 Task: Find connections with filter location Haicheng with filter topic #construction with filter profile language German with filter current company Skye Air Mobility with filter school CEPT University with filter industry IT System Training and Support with filter service category Bookkeeping with filter keywords title Well Driller
Action: Mouse moved to (561, 64)
Screenshot: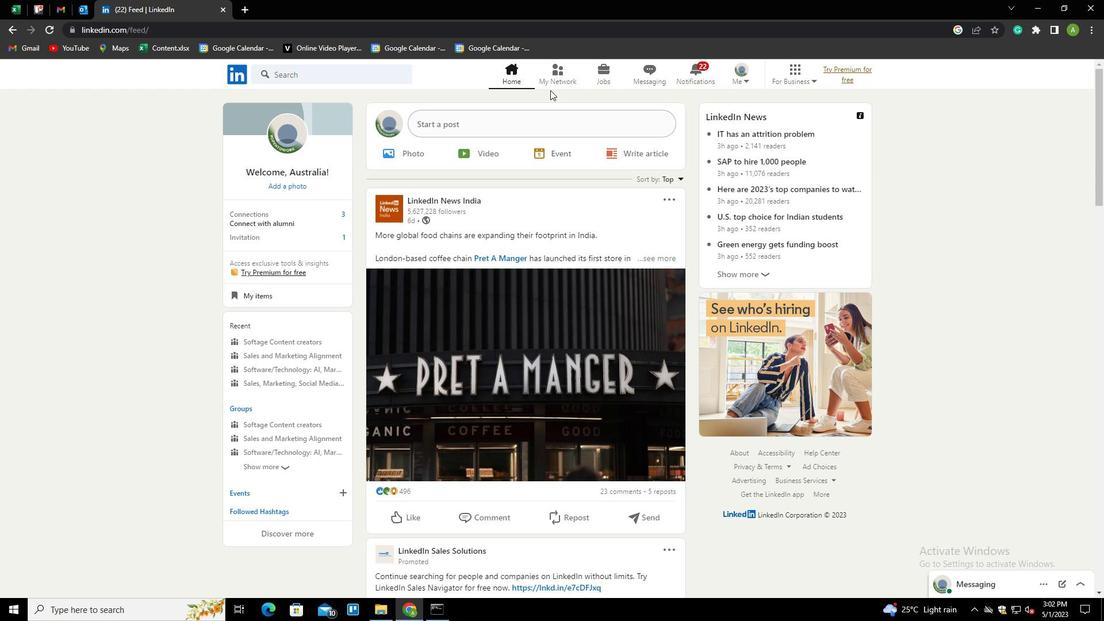 
Action: Mouse pressed left at (561, 64)
Screenshot: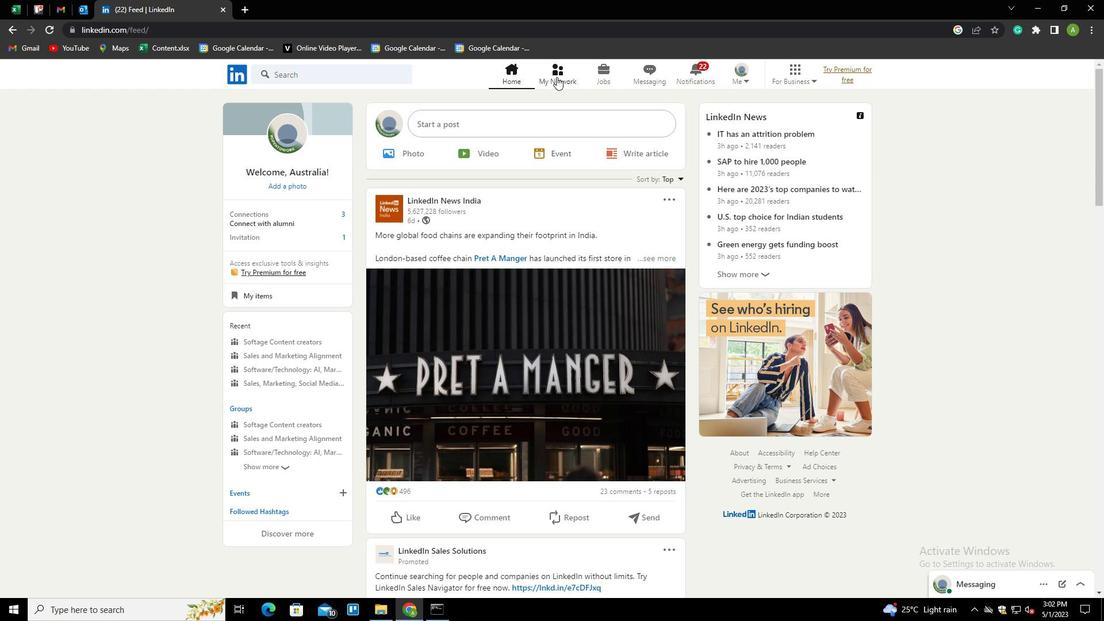 
Action: Mouse moved to (293, 132)
Screenshot: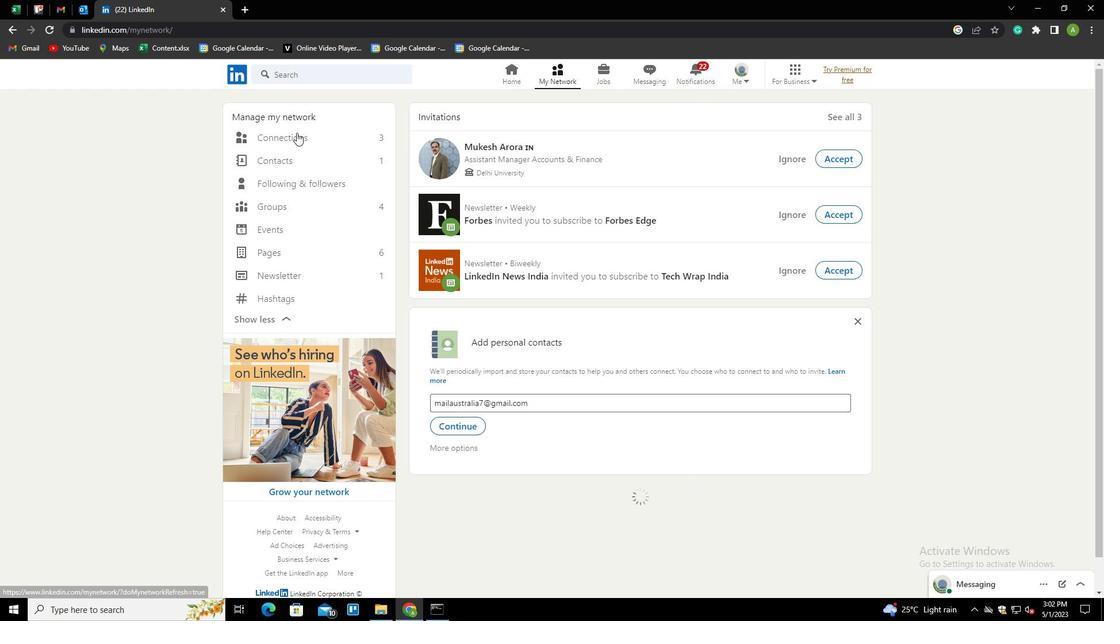 
Action: Mouse pressed left at (293, 132)
Screenshot: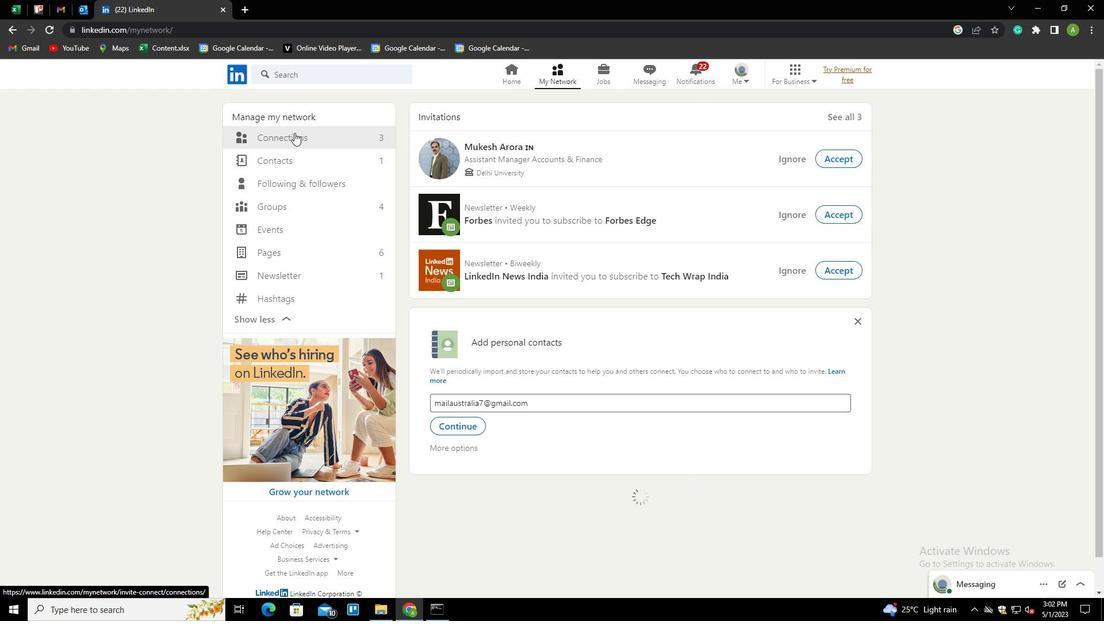 
Action: Mouse moved to (645, 136)
Screenshot: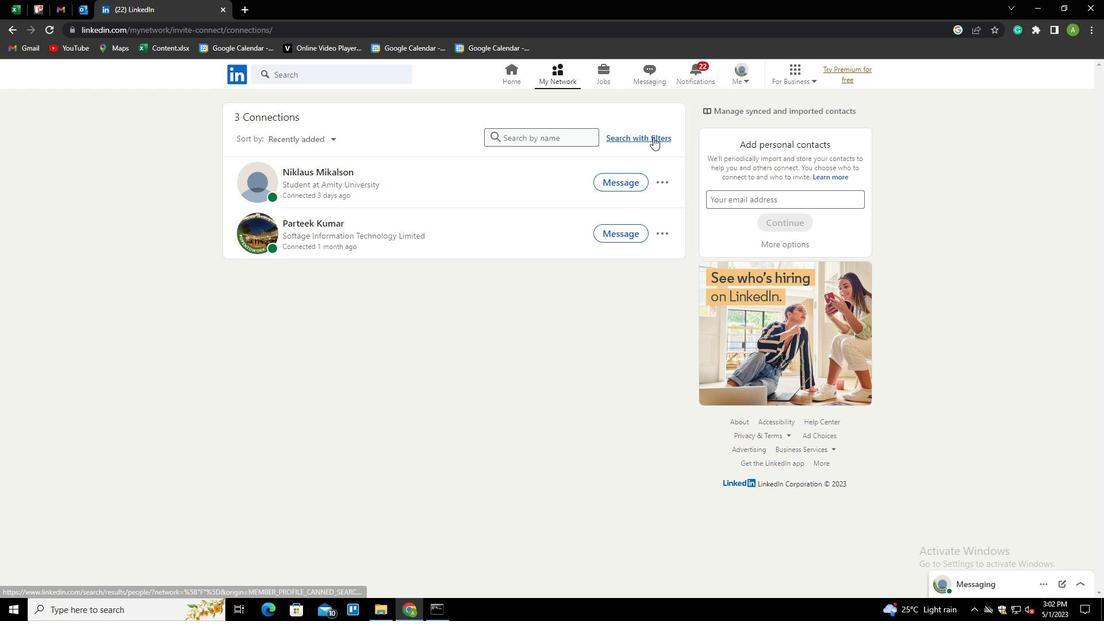 
Action: Mouse pressed left at (645, 136)
Screenshot: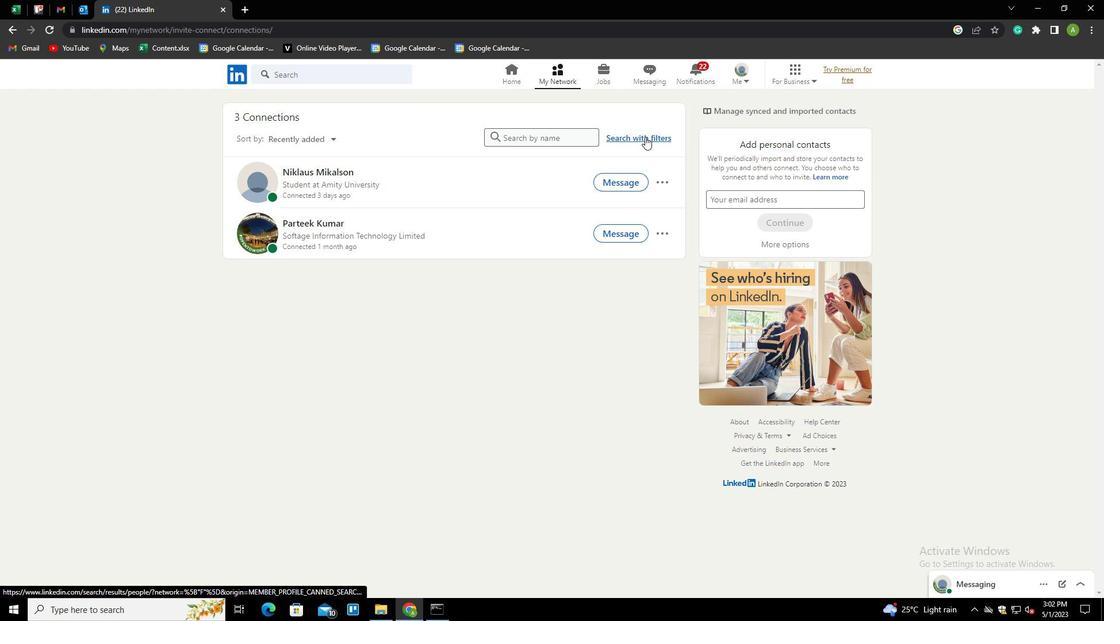 
Action: Mouse moved to (580, 94)
Screenshot: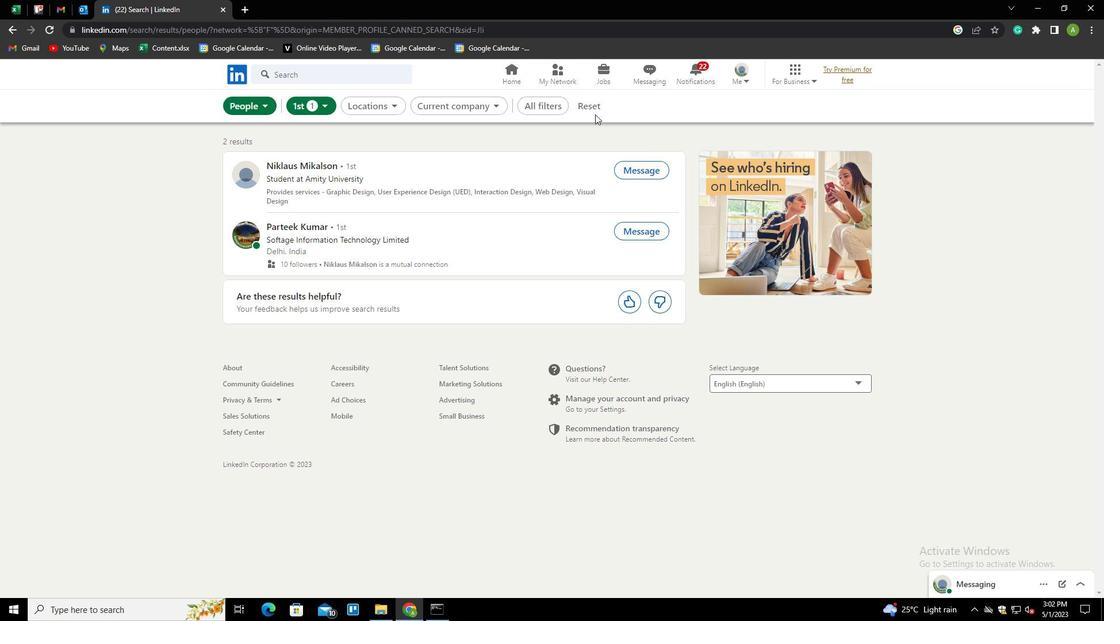 
Action: Mouse pressed left at (580, 94)
Screenshot: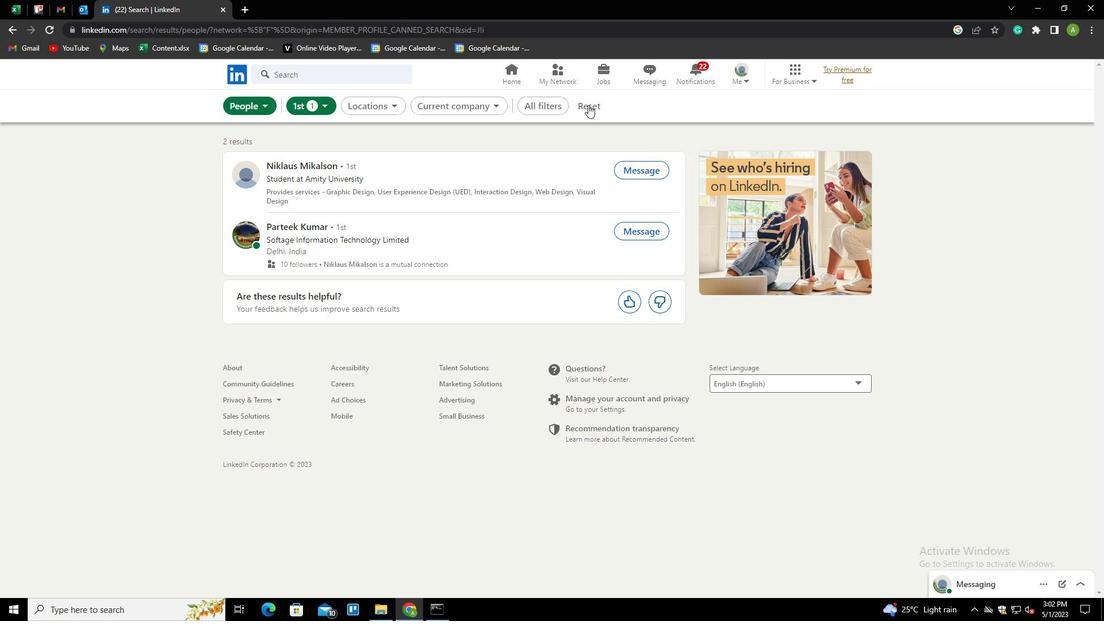 
Action: Mouse moved to (584, 104)
Screenshot: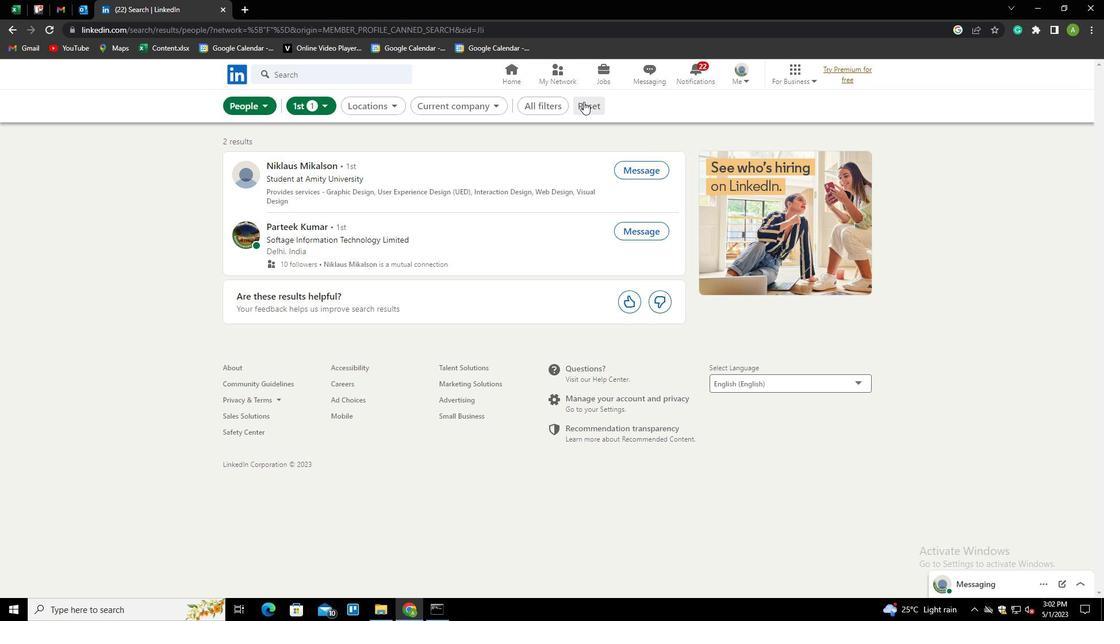
Action: Mouse pressed left at (584, 104)
Screenshot: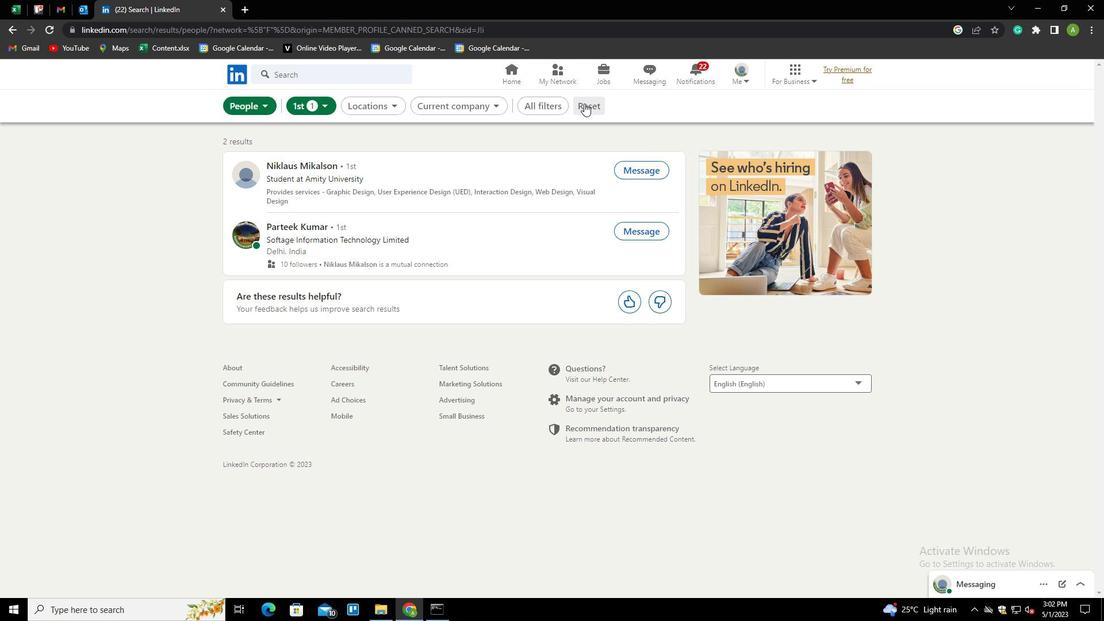
Action: Mouse moved to (551, 111)
Screenshot: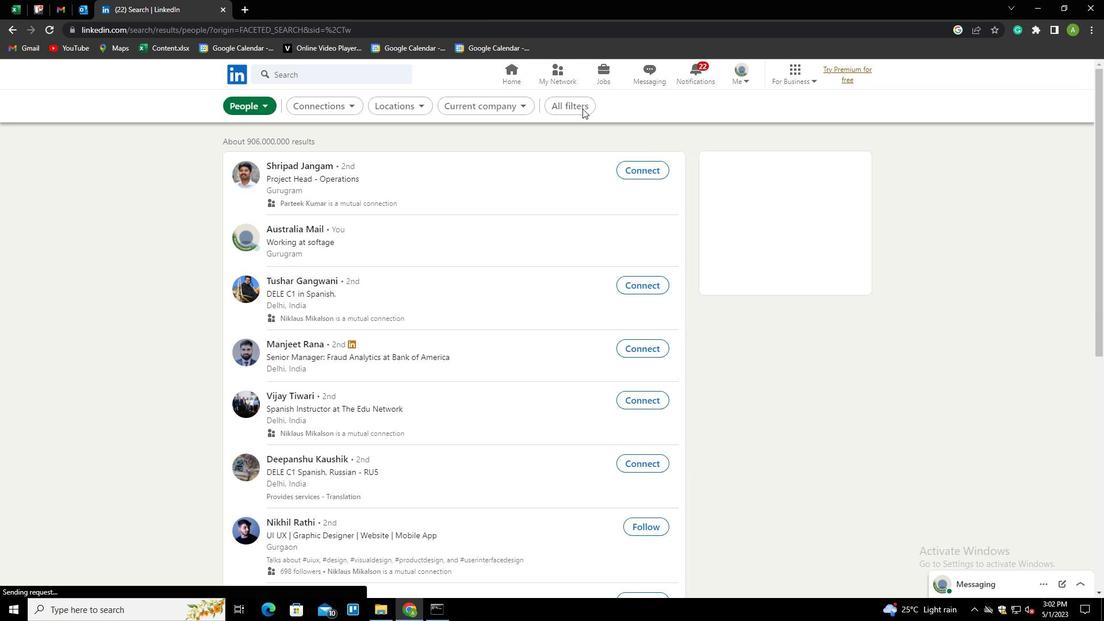 
Action: Mouse pressed left at (551, 111)
Screenshot: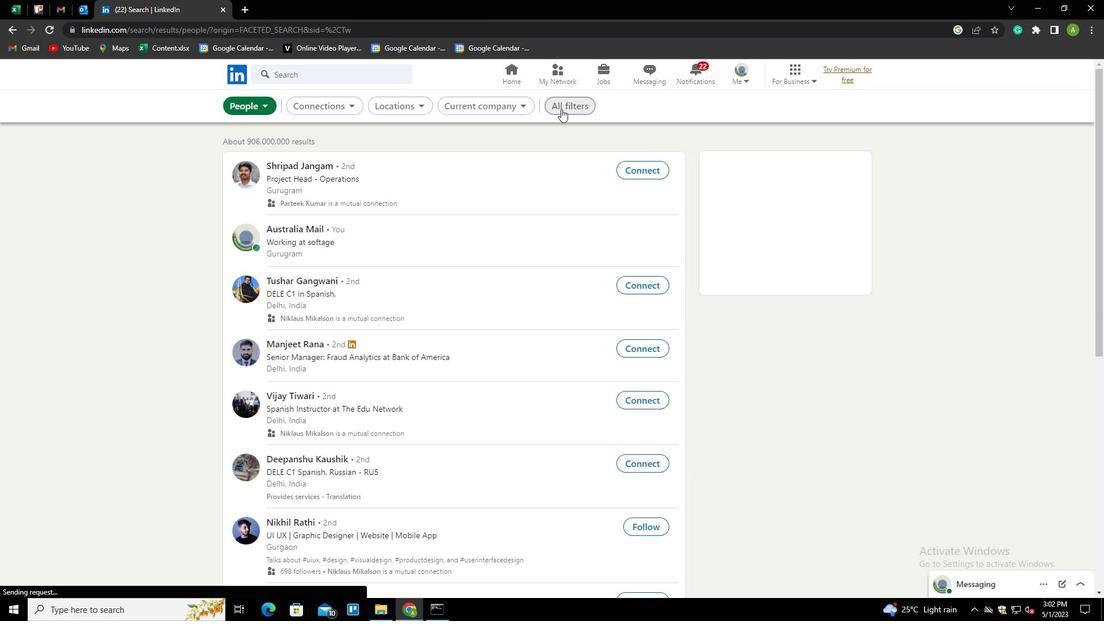 
Action: Mouse moved to (912, 300)
Screenshot: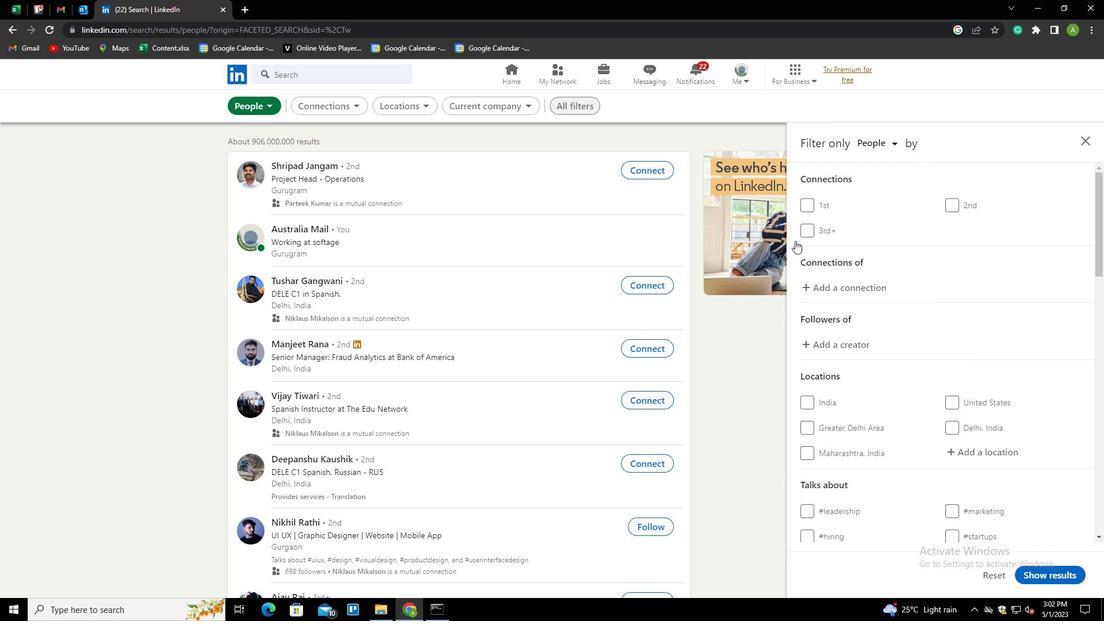 
Action: Mouse scrolled (912, 300) with delta (0, 0)
Screenshot: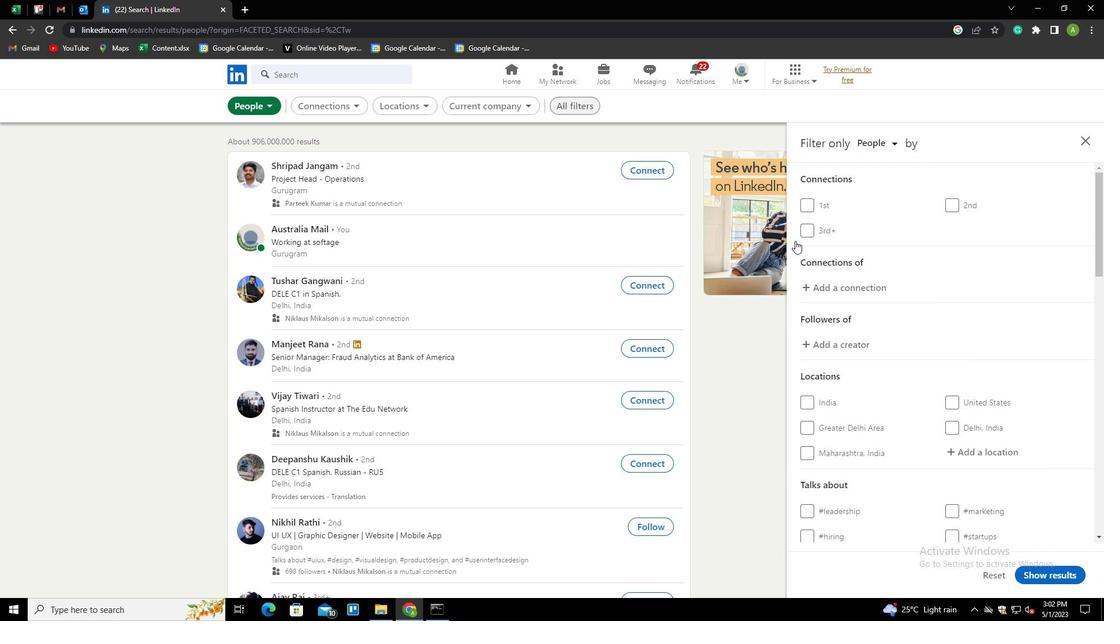 
Action: Mouse scrolled (912, 300) with delta (0, 0)
Screenshot: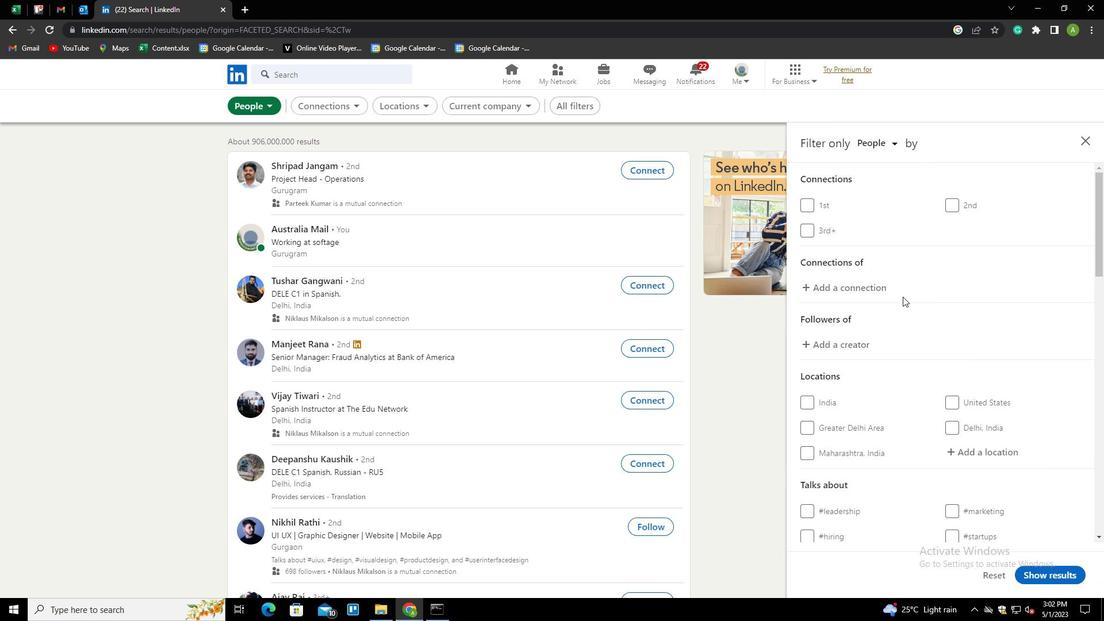 
Action: Mouse moved to (989, 342)
Screenshot: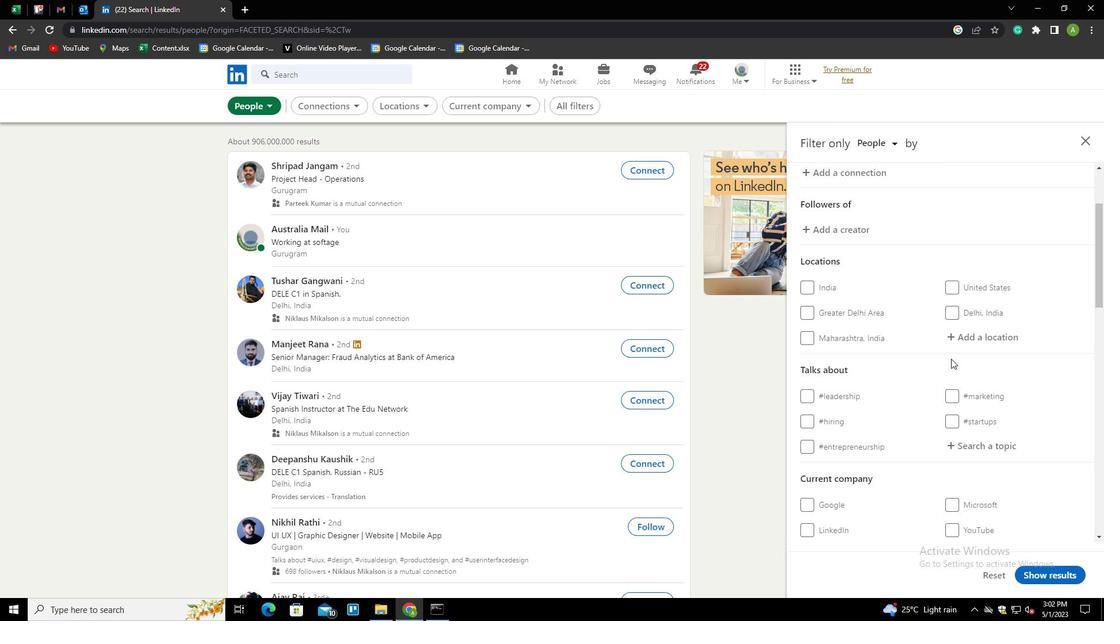 
Action: Mouse pressed left at (989, 342)
Screenshot: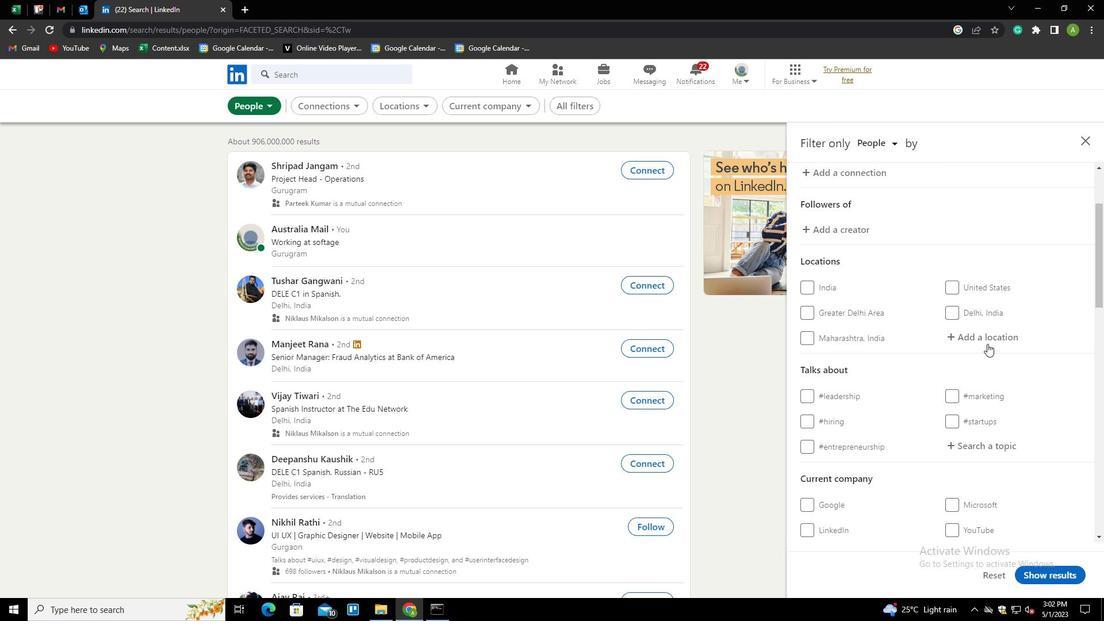 
Action: Mouse moved to (989, 334)
Screenshot: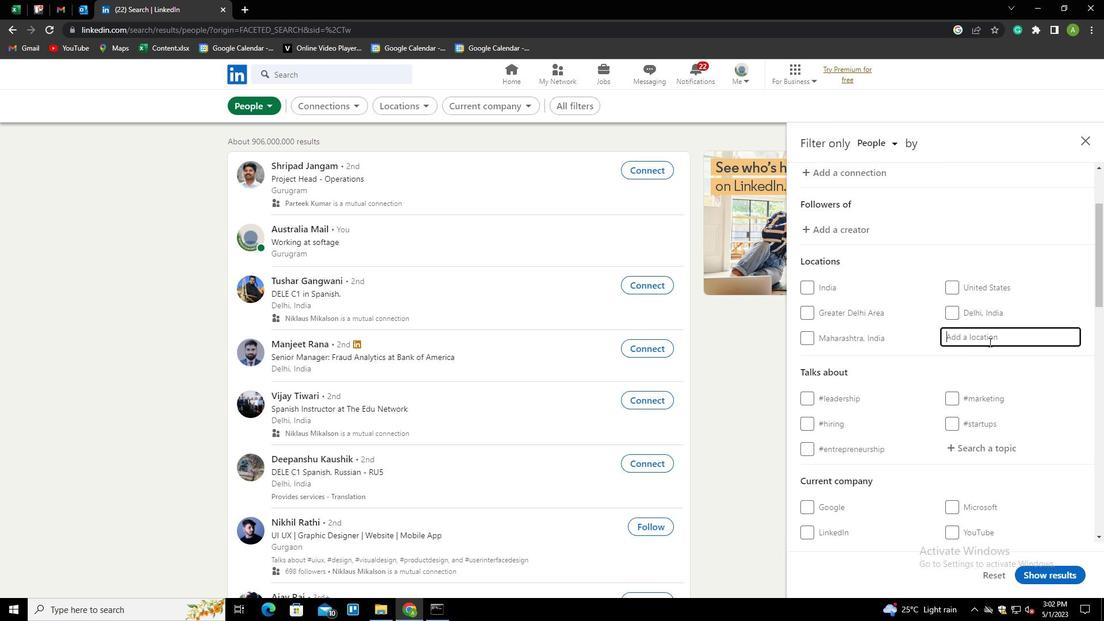 
Action: Mouse pressed left at (989, 334)
Screenshot: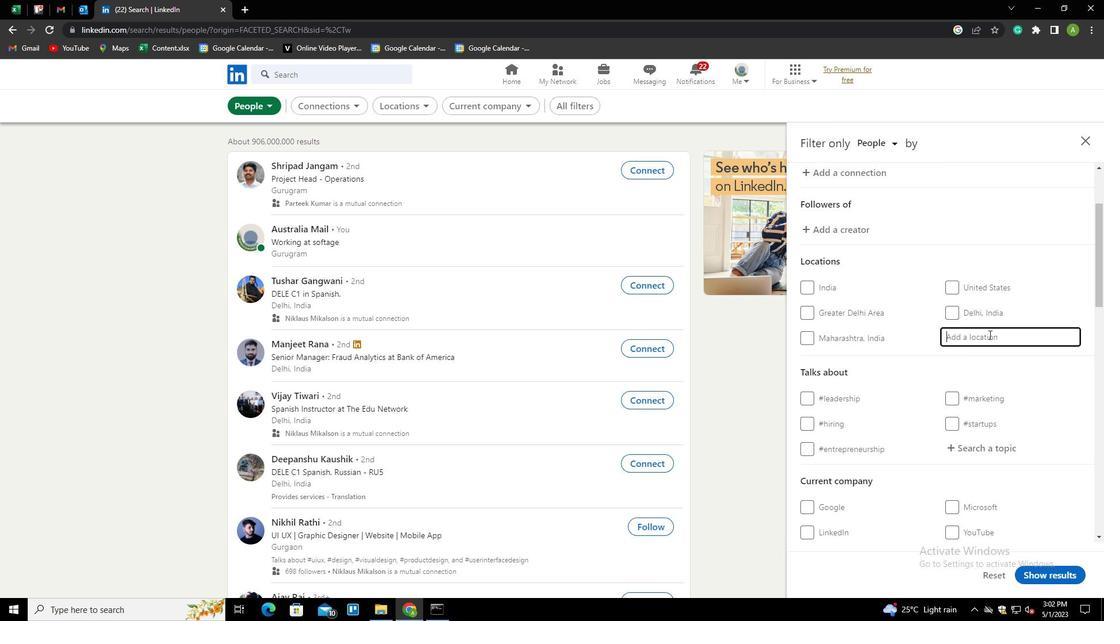 
Action: Key pressed <Key.shift>HAICHENG
Screenshot: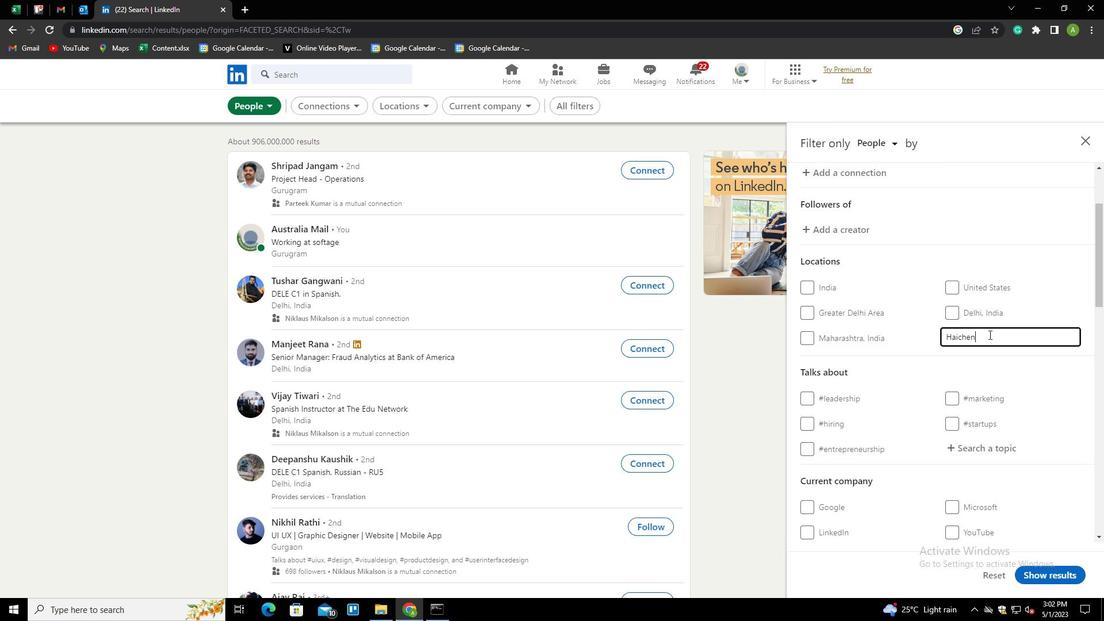 
Action: Mouse moved to (965, 445)
Screenshot: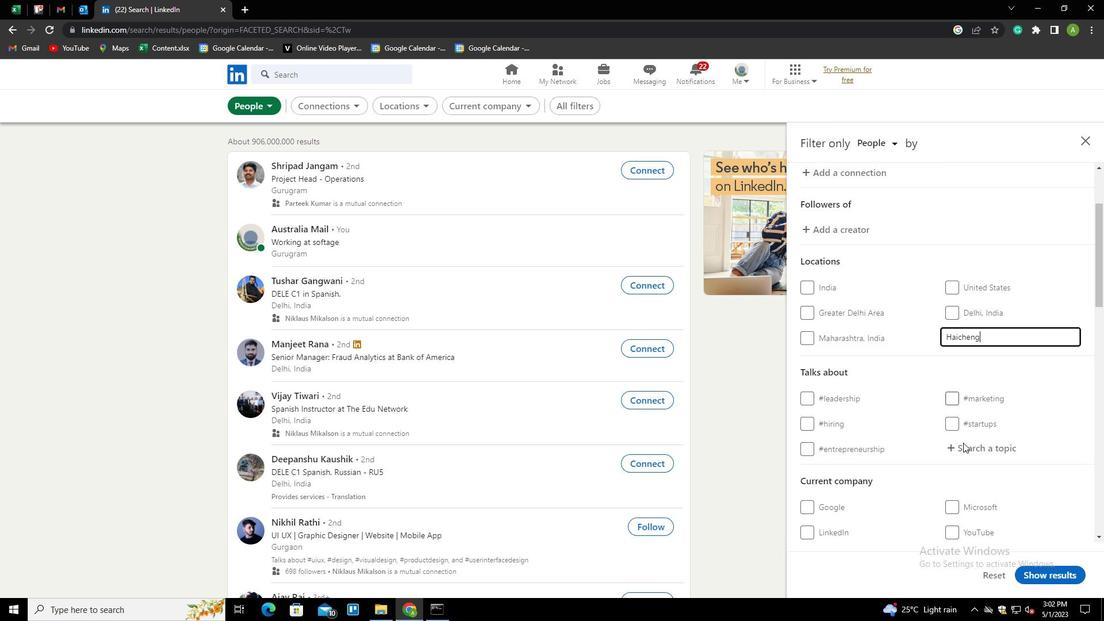 
Action: Mouse pressed left at (965, 445)
Screenshot: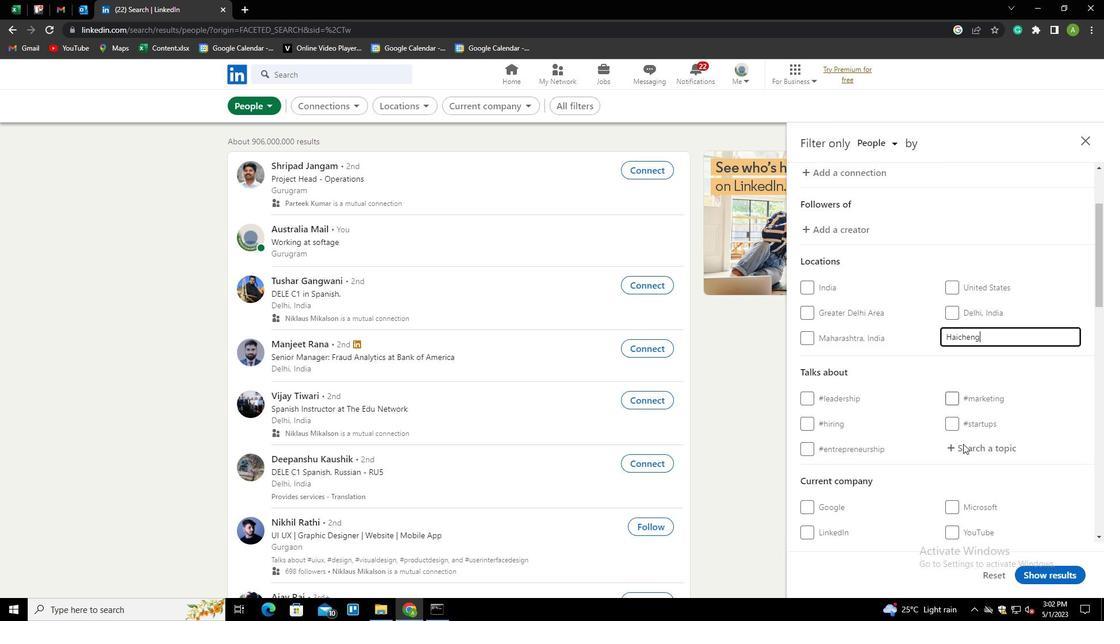 
Action: Mouse moved to (965, 445)
Screenshot: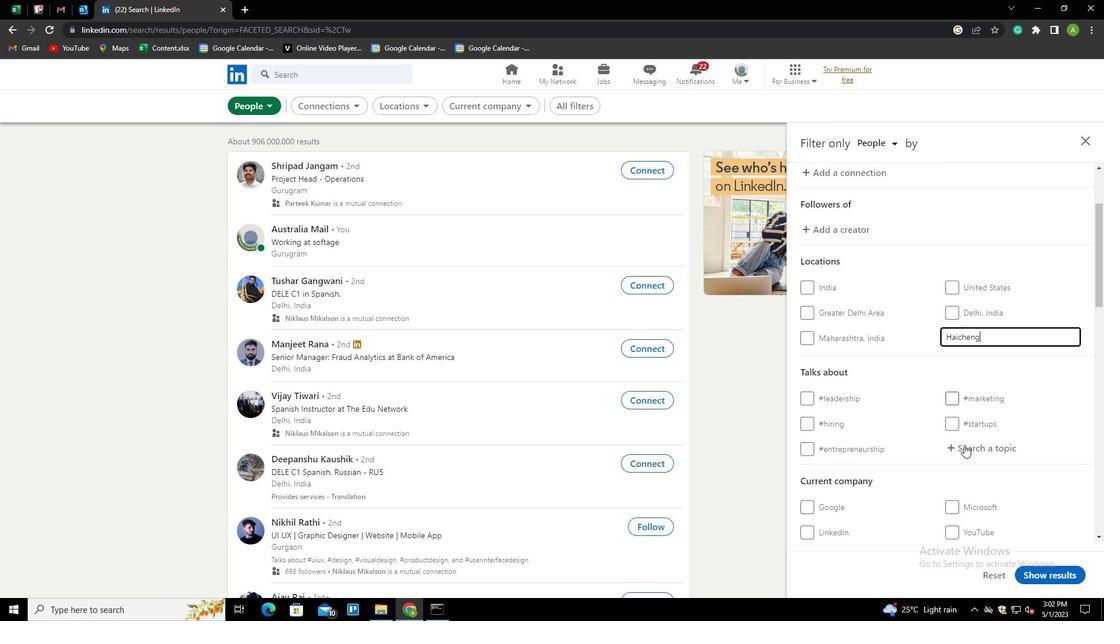 
Action: Key pressed <Key.shift>CONSTRUCTION<Key.down><Key.enter>
Screenshot: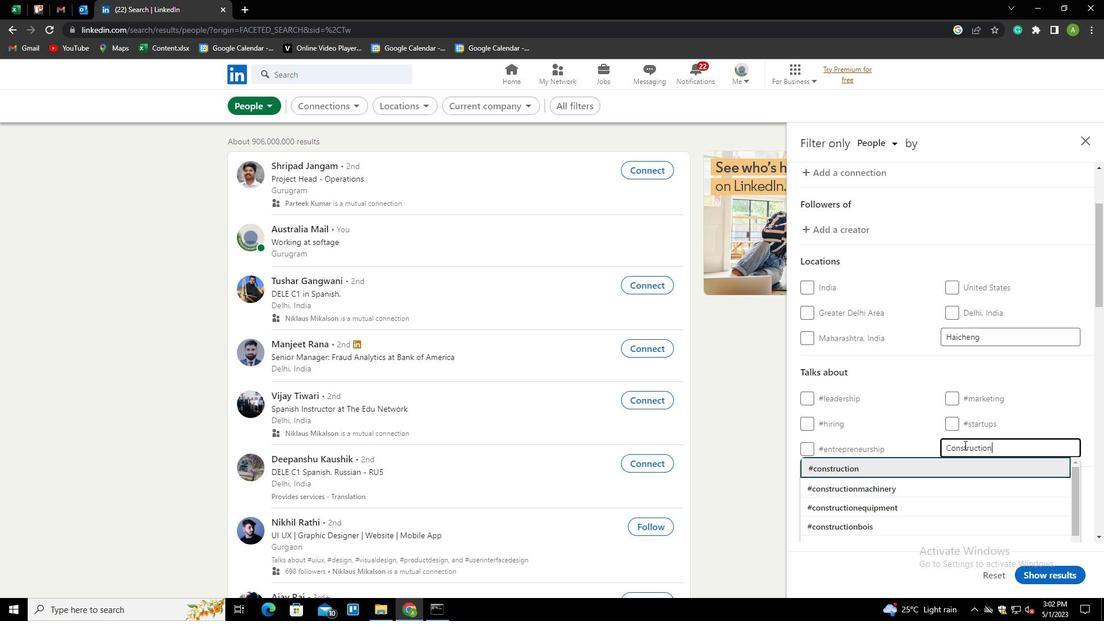 
Action: Mouse scrolled (965, 444) with delta (0, 0)
Screenshot: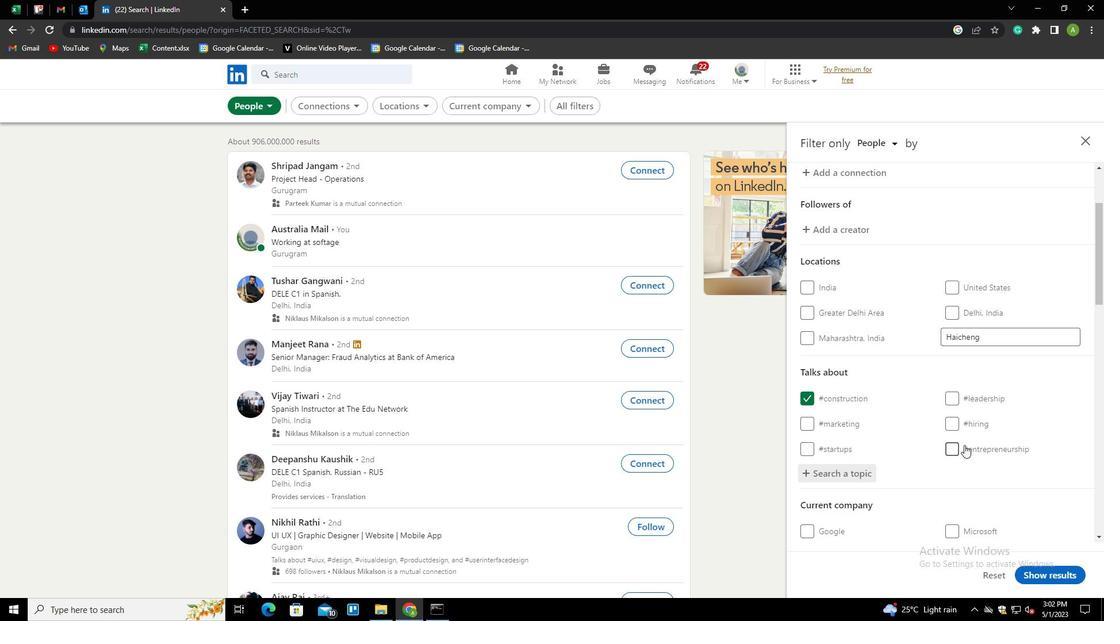 
Action: Mouse scrolled (965, 444) with delta (0, 0)
Screenshot: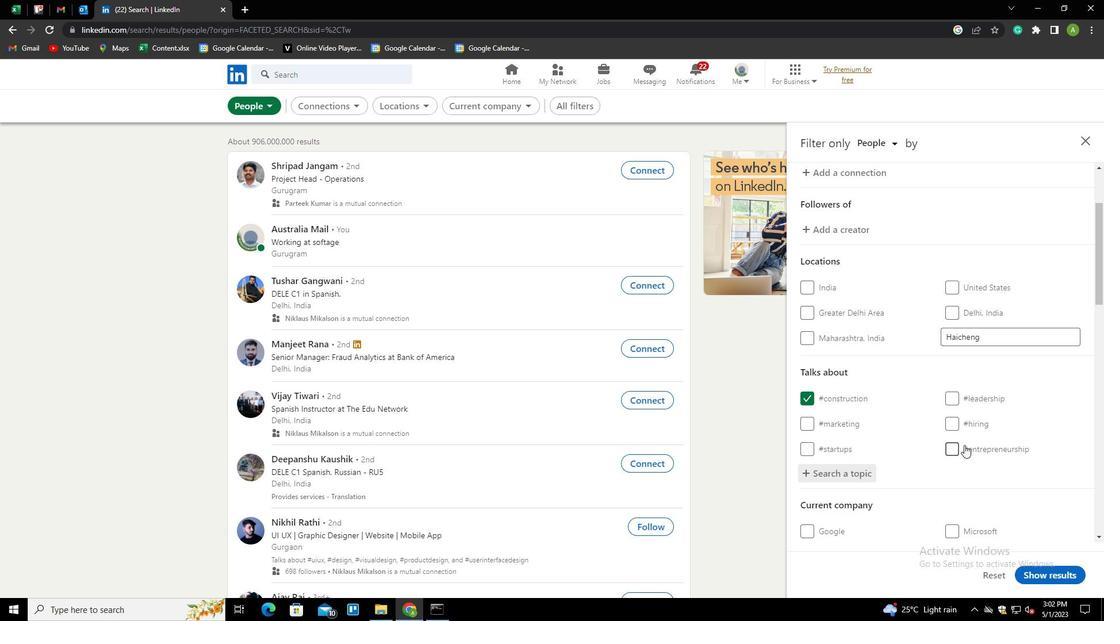 
Action: Mouse scrolled (965, 444) with delta (0, 0)
Screenshot: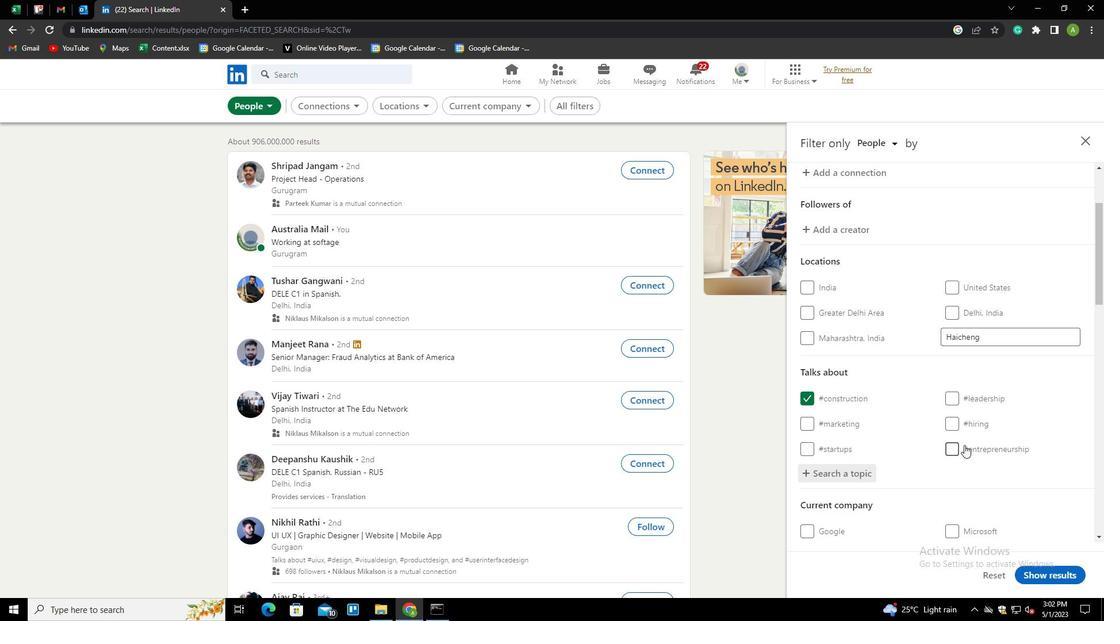 
Action: Mouse scrolled (965, 444) with delta (0, 0)
Screenshot: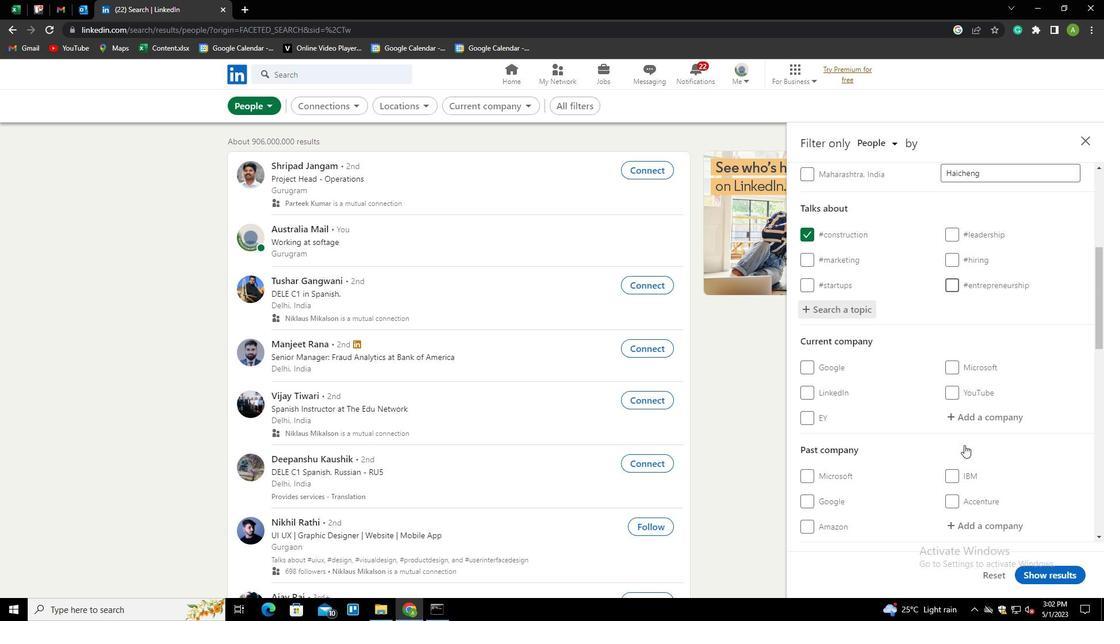 
Action: Mouse scrolled (965, 444) with delta (0, 0)
Screenshot: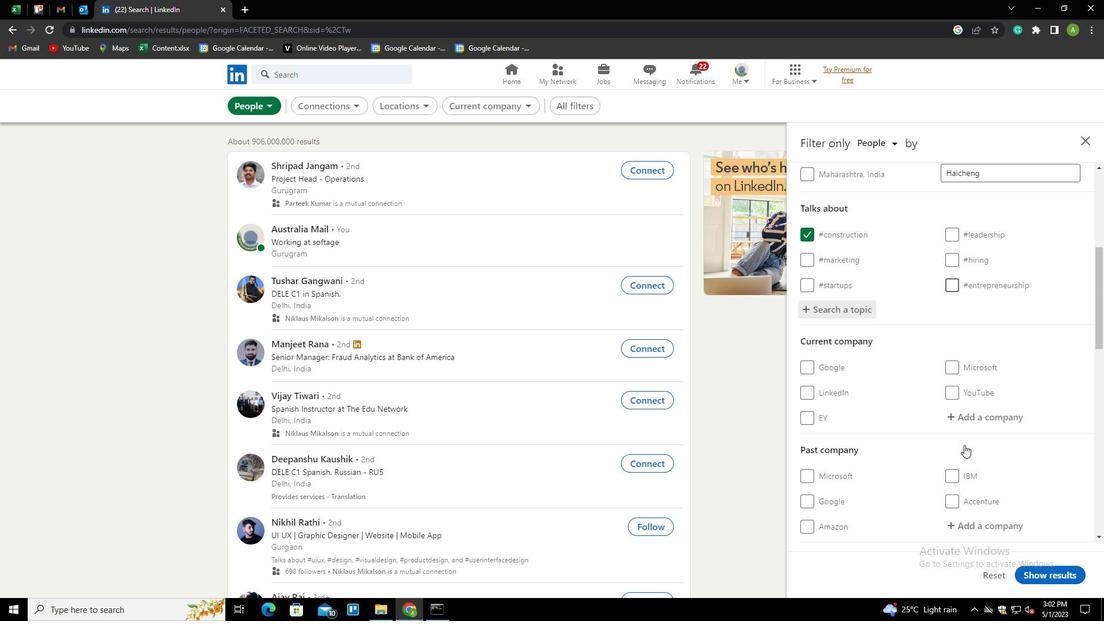 
Action: Mouse scrolled (965, 444) with delta (0, 0)
Screenshot: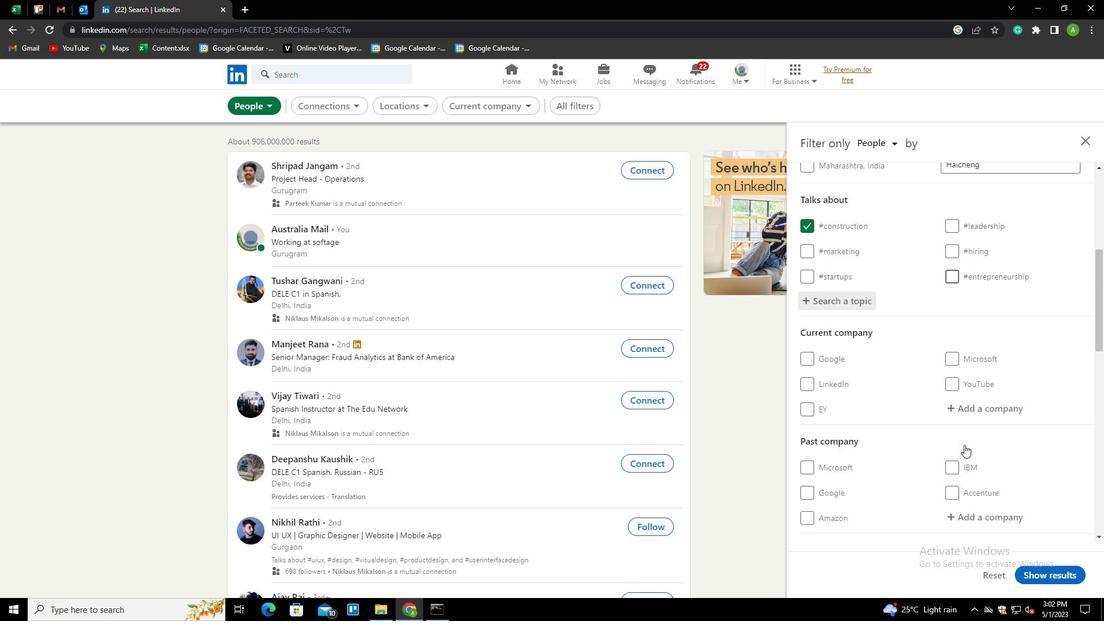 
Action: Mouse scrolled (965, 444) with delta (0, 0)
Screenshot: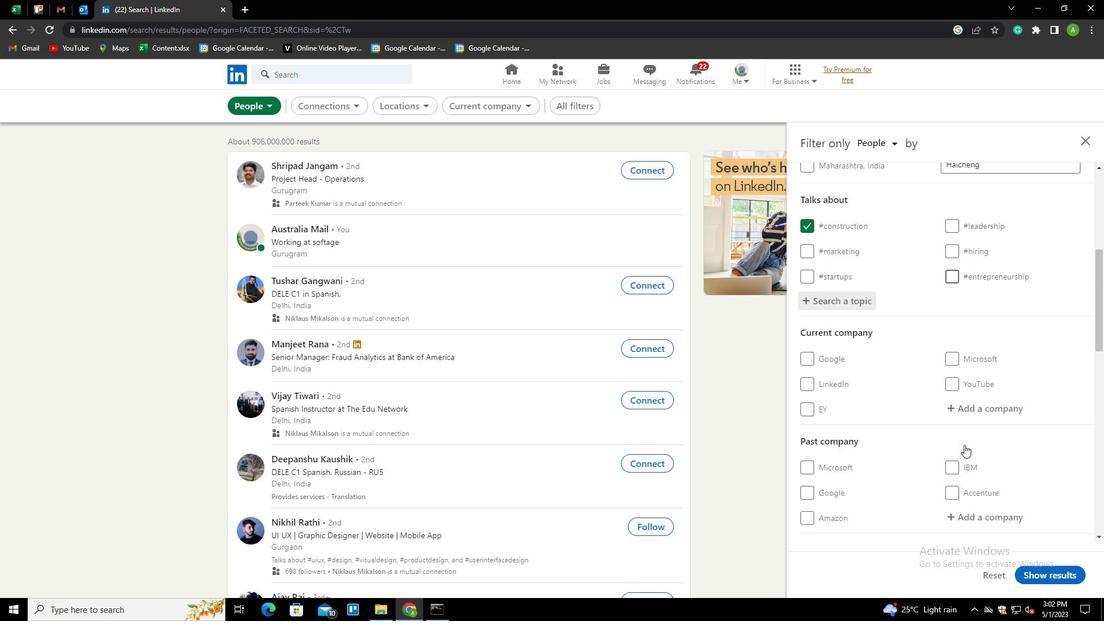
Action: Mouse scrolled (965, 444) with delta (0, 0)
Screenshot: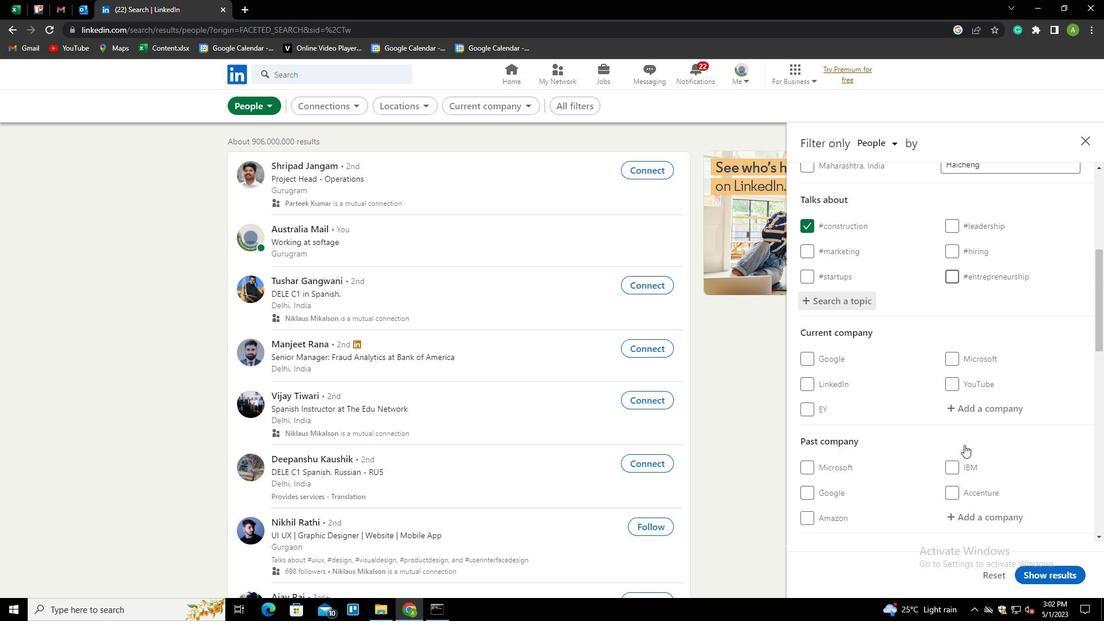 
Action: Mouse scrolled (965, 444) with delta (0, 0)
Screenshot: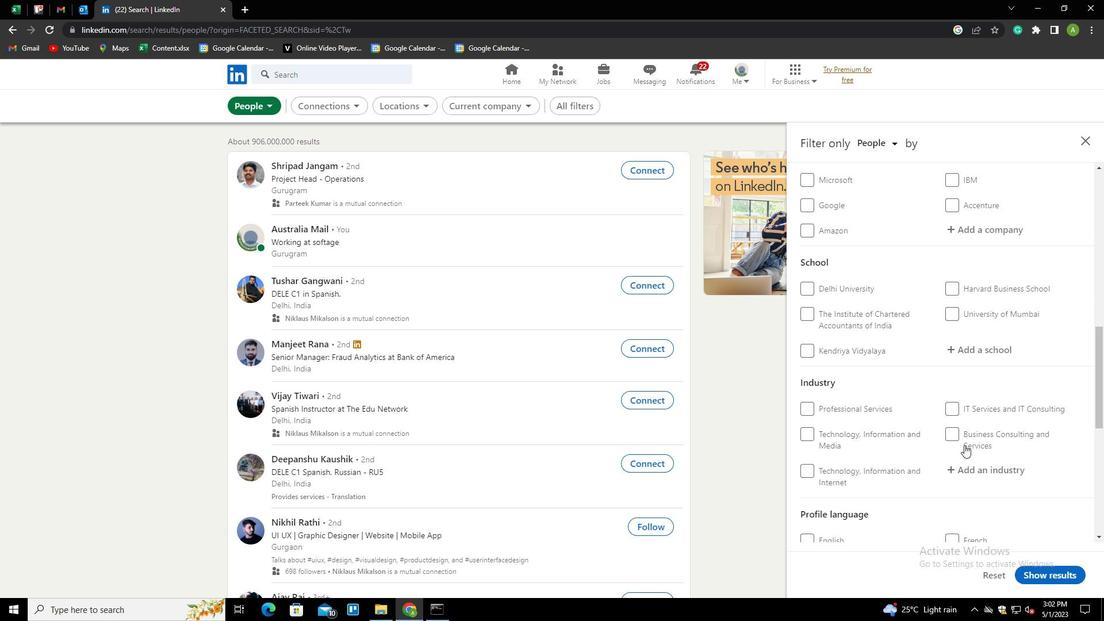 
Action: Mouse scrolled (965, 444) with delta (0, 0)
Screenshot: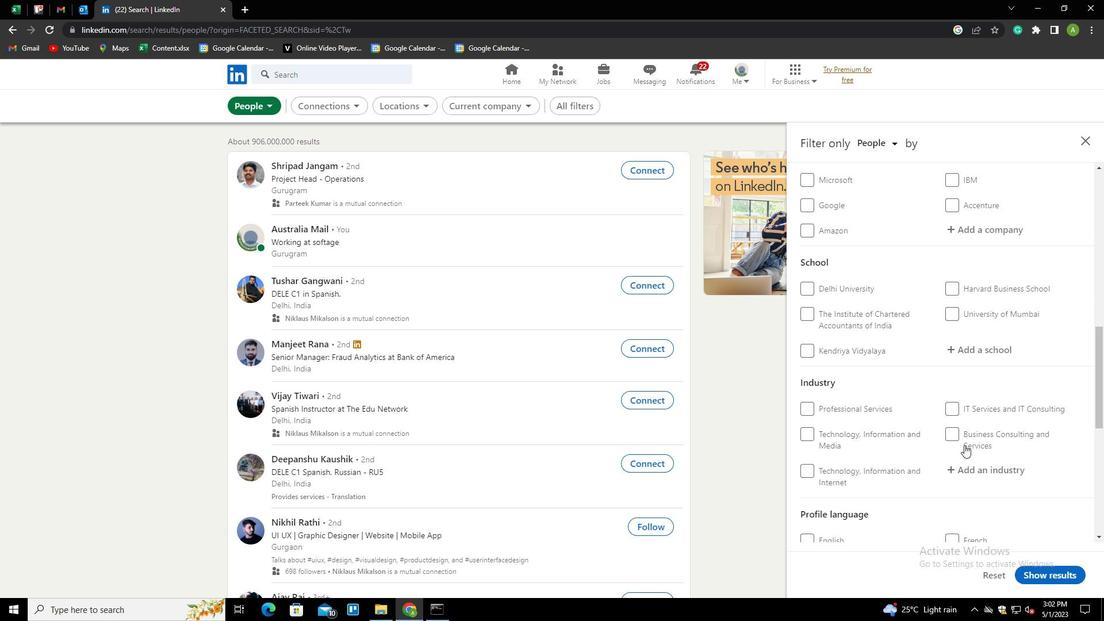 
Action: Mouse scrolled (965, 444) with delta (0, 0)
Screenshot: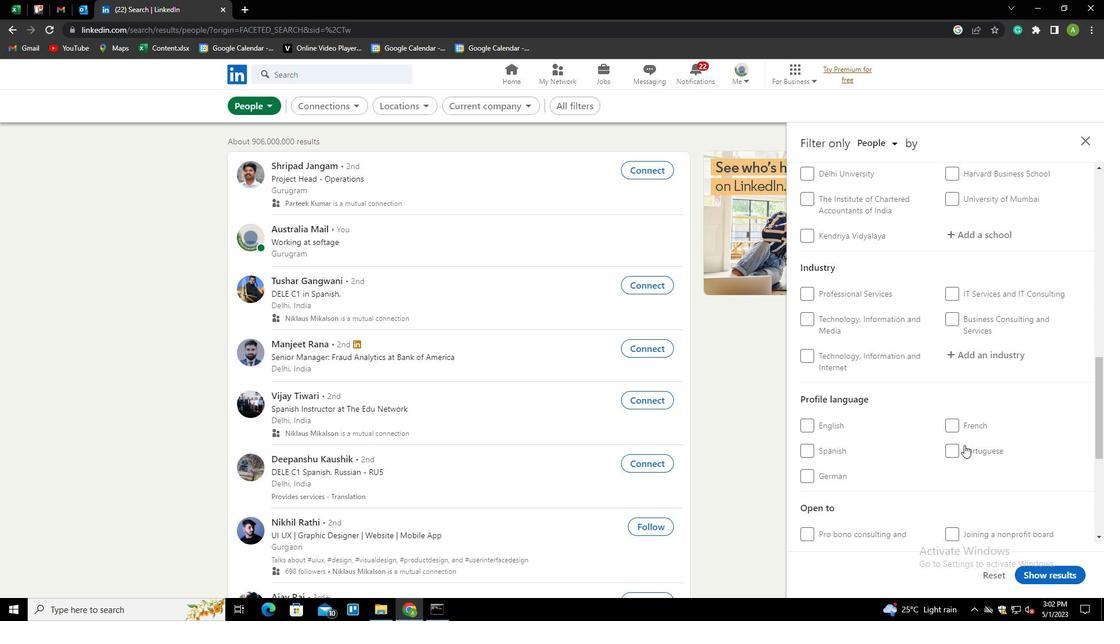 
Action: Mouse moved to (817, 418)
Screenshot: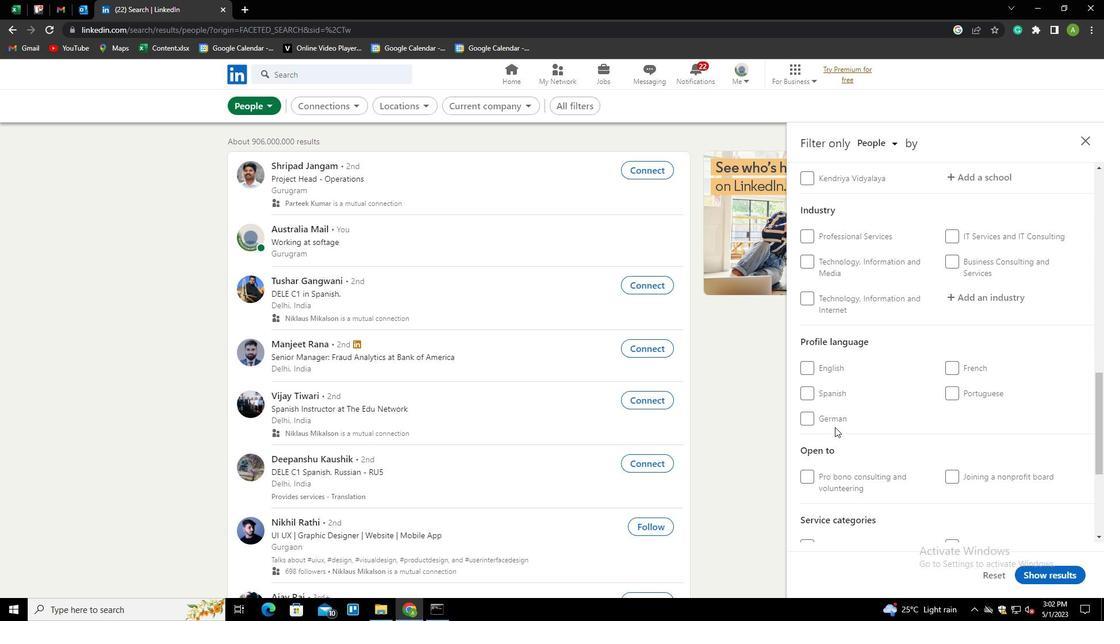 
Action: Mouse pressed left at (817, 418)
Screenshot: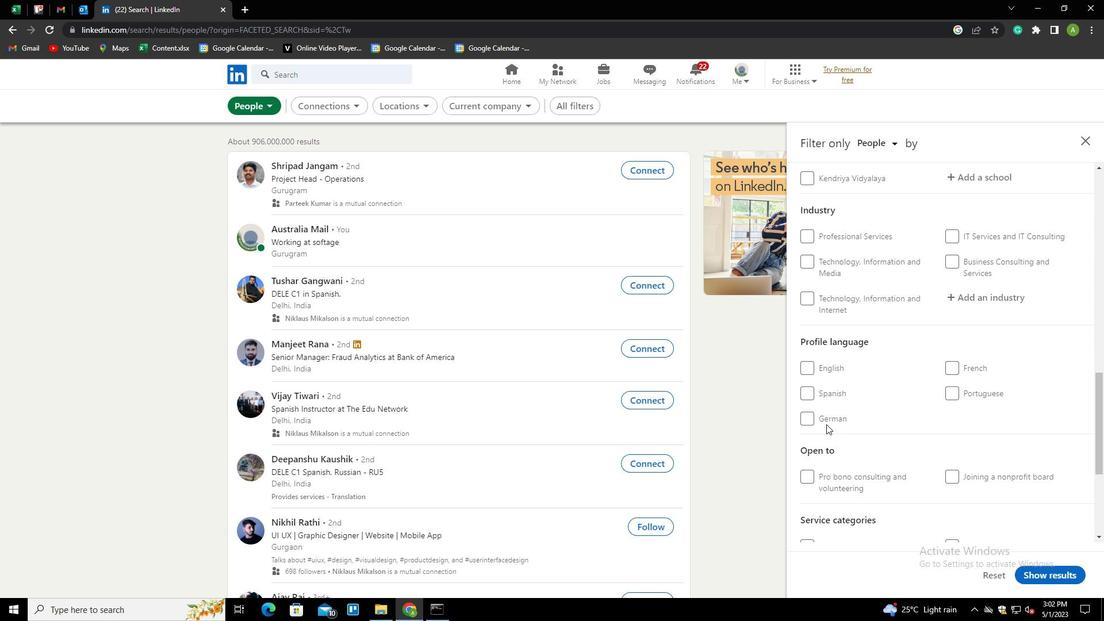 
Action: Mouse moved to (909, 433)
Screenshot: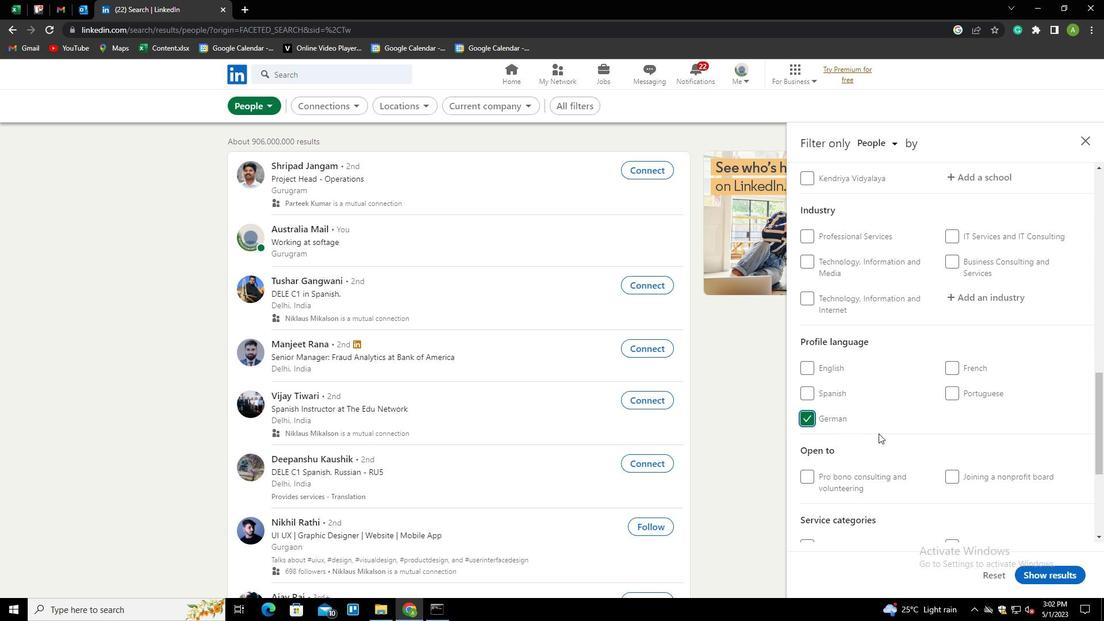 
Action: Mouse scrolled (909, 434) with delta (0, 0)
Screenshot: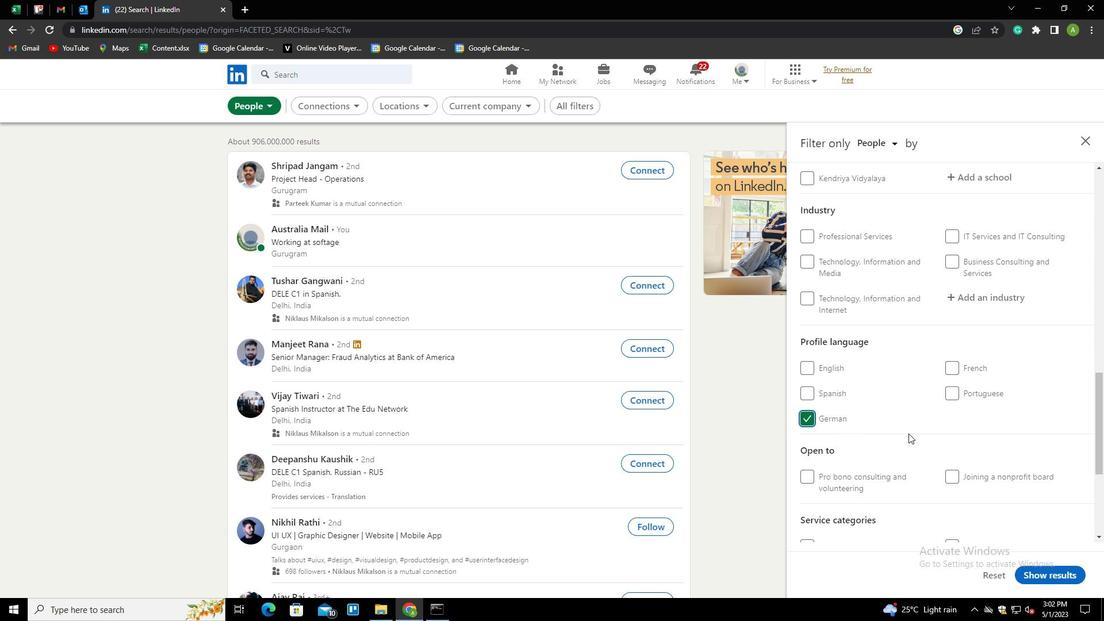 
Action: Mouse scrolled (909, 434) with delta (0, 0)
Screenshot: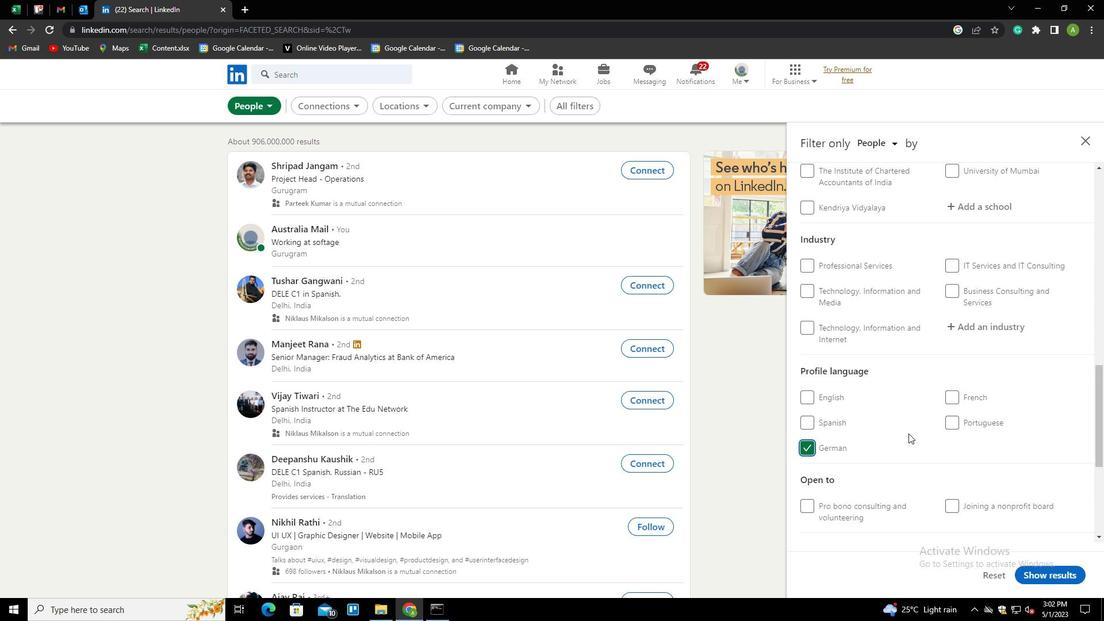 
Action: Mouse scrolled (909, 434) with delta (0, 0)
Screenshot: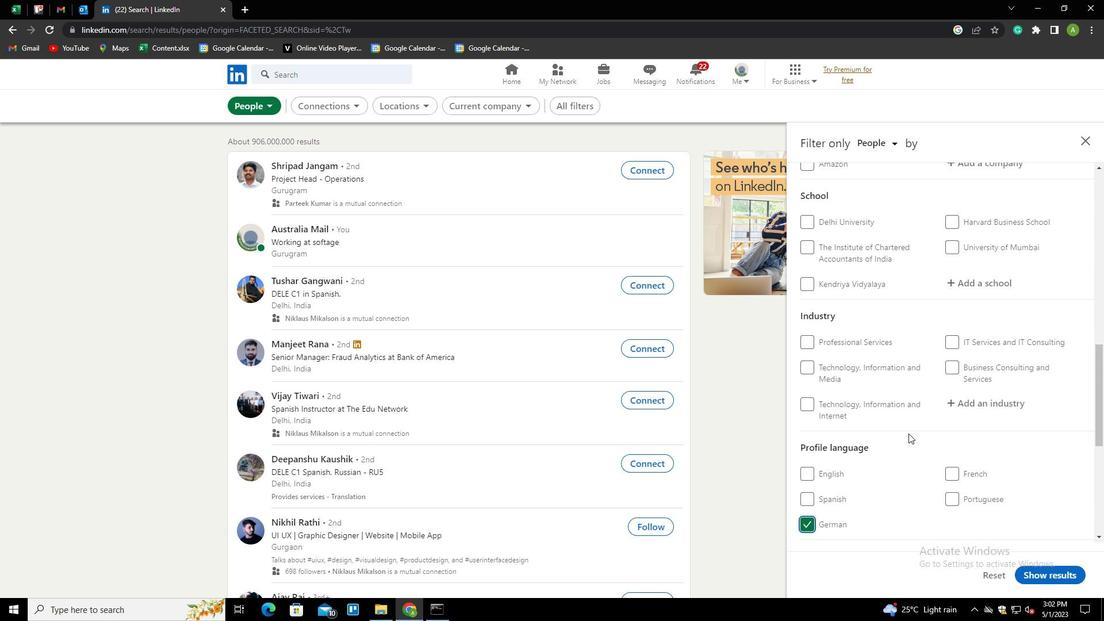 
Action: Mouse scrolled (909, 434) with delta (0, 0)
Screenshot: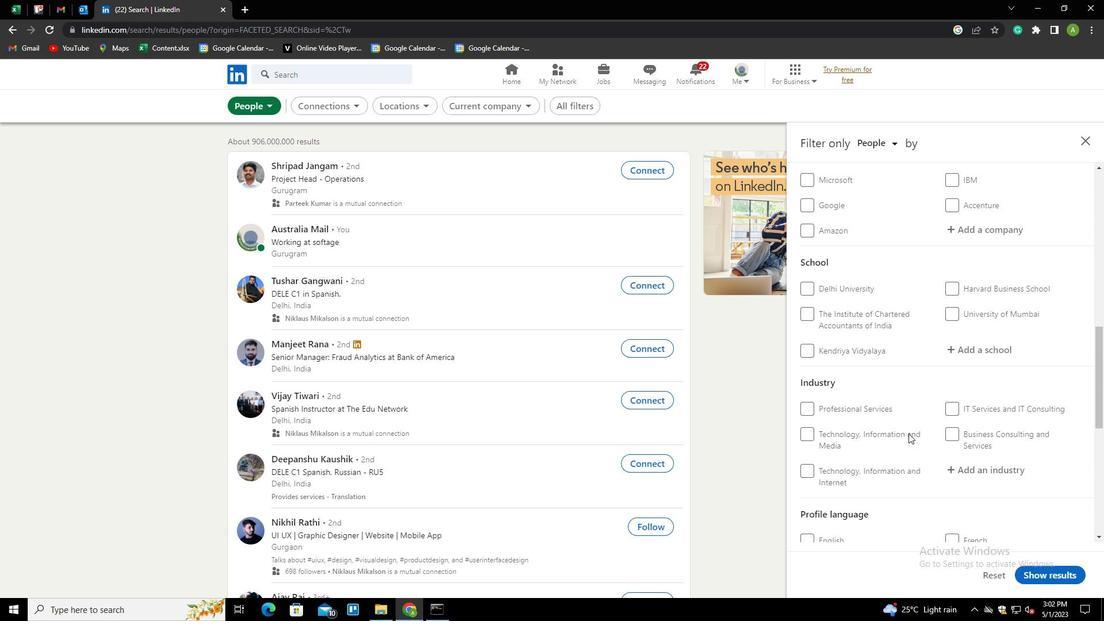 
Action: Mouse scrolled (909, 434) with delta (0, 0)
Screenshot: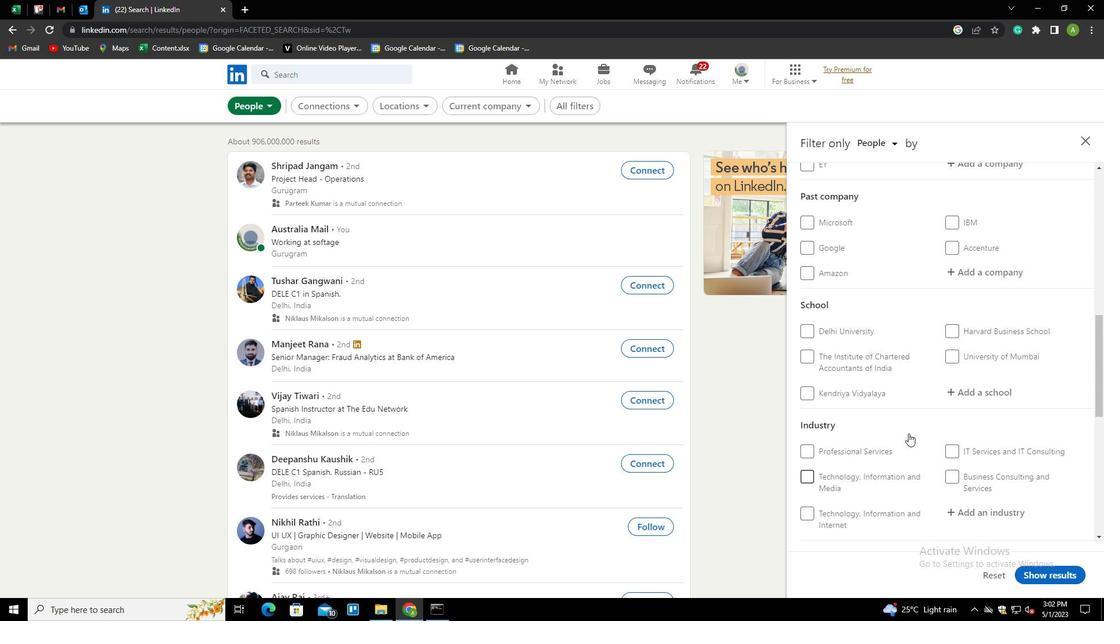 
Action: Mouse scrolled (909, 434) with delta (0, 0)
Screenshot: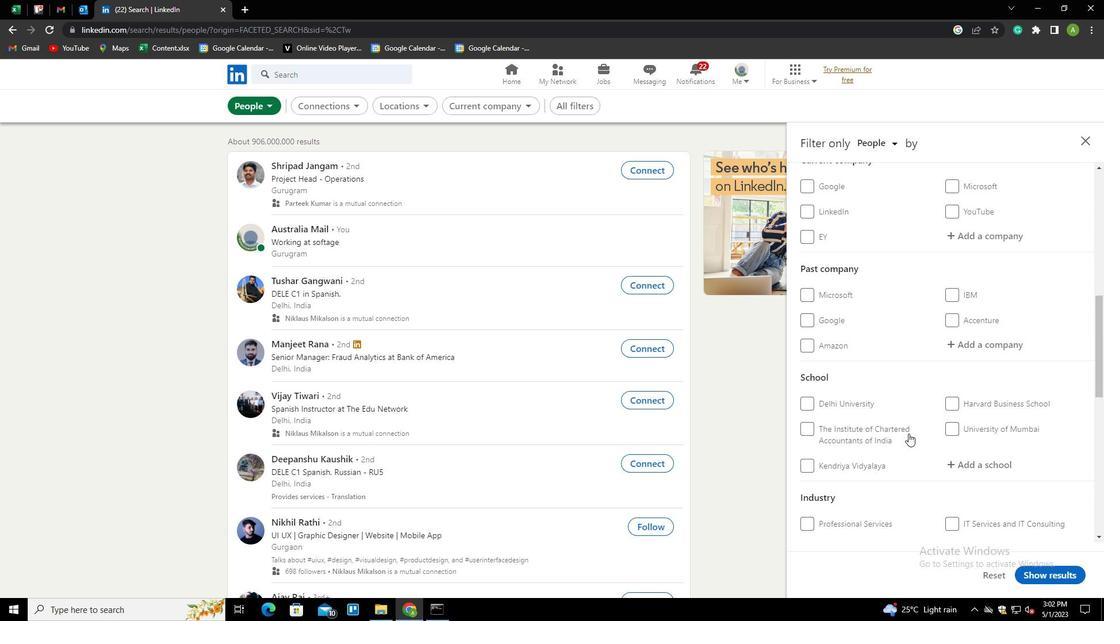 
Action: Mouse moved to (973, 293)
Screenshot: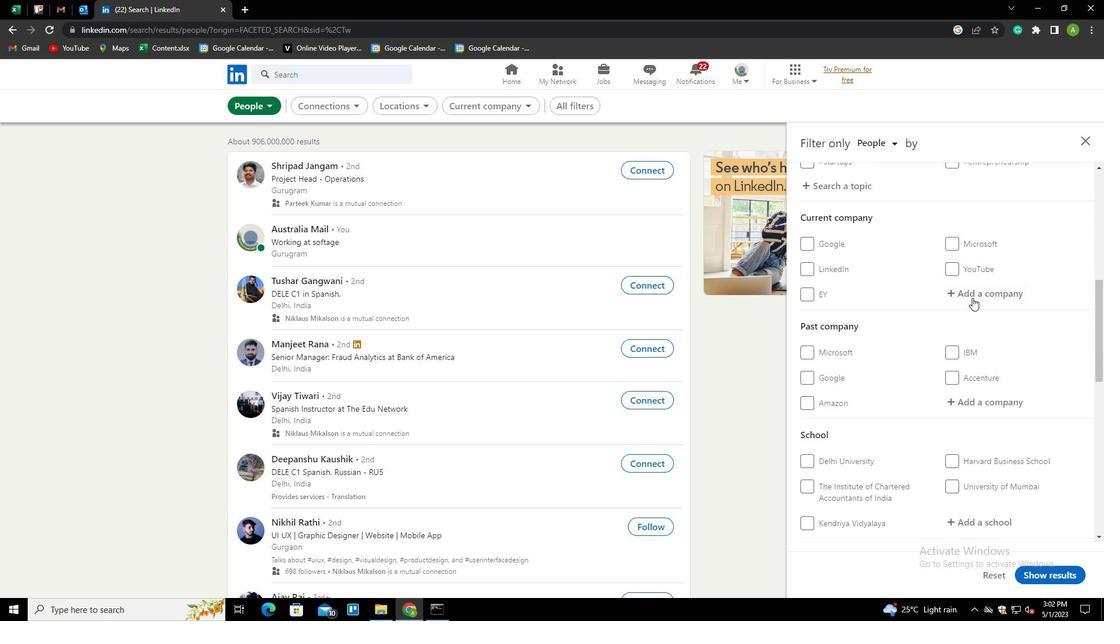 
Action: Mouse pressed left at (973, 293)
Screenshot: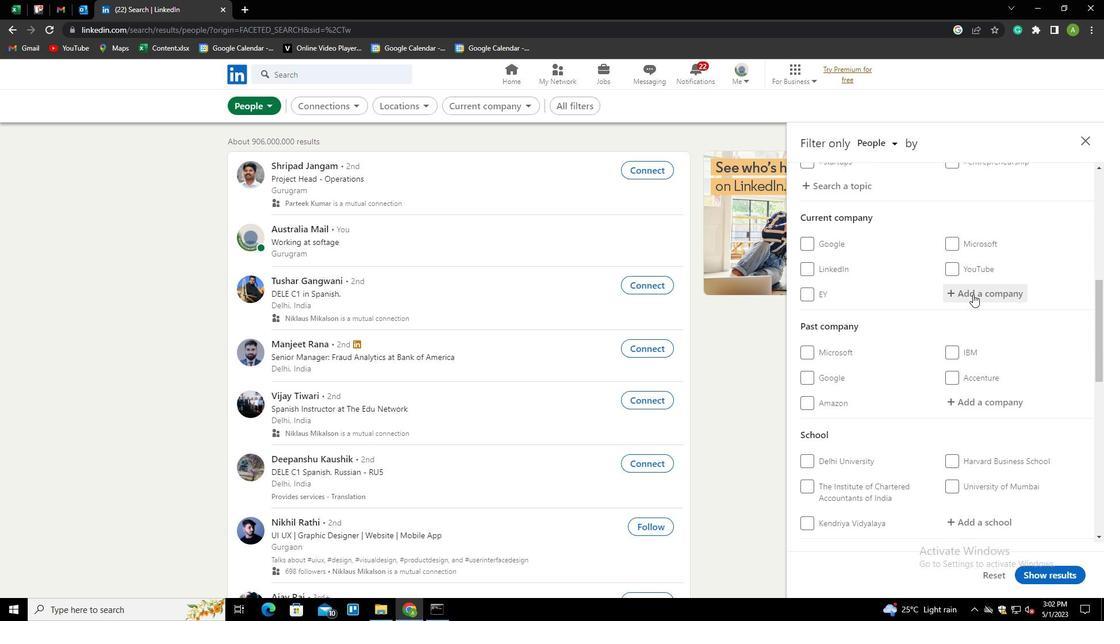 
Action: Key pressed <Key.shift>SKYE<Key.down><Key.down><Key.enter>
Screenshot: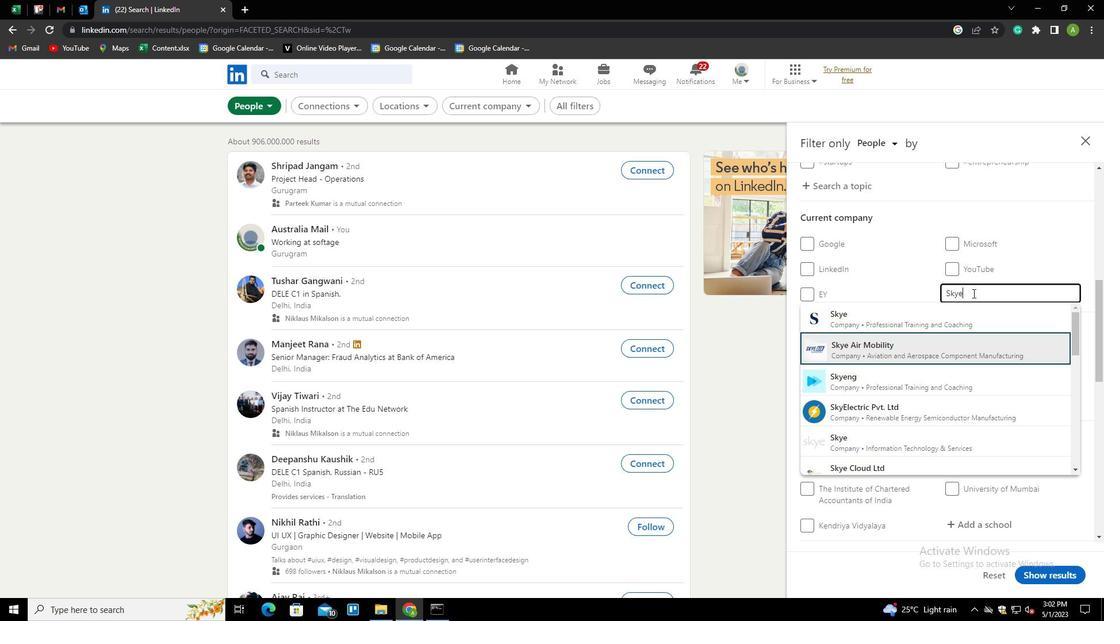 
Action: Mouse scrolled (973, 292) with delta (0, 0)
Screenshot: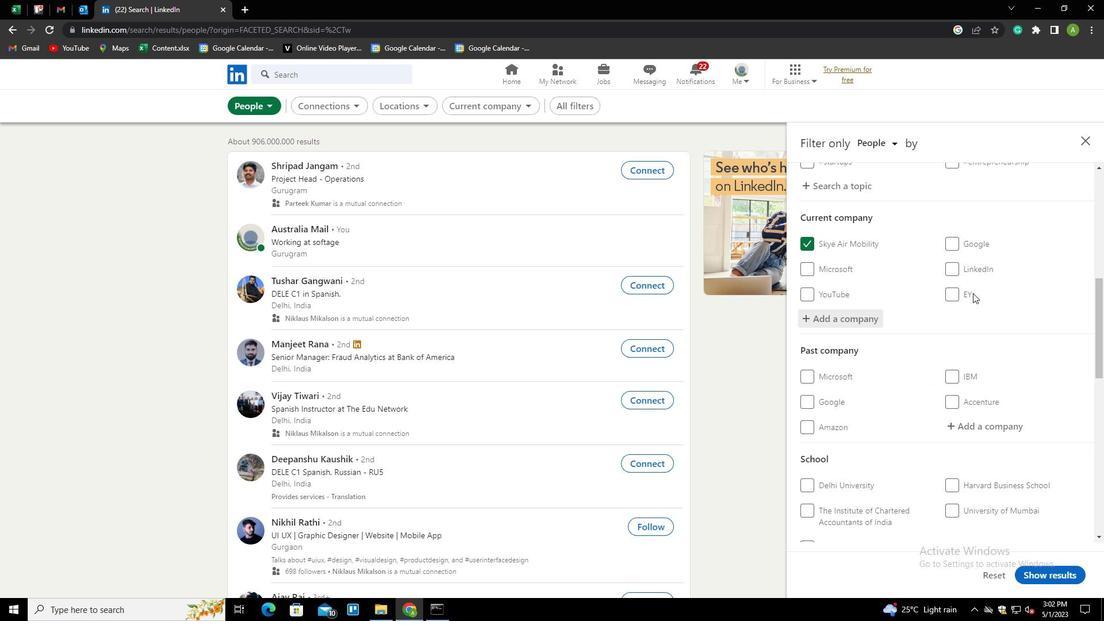 
Action: Mouse scrolled (973, 292) with delta (0, 0)
Screenshot: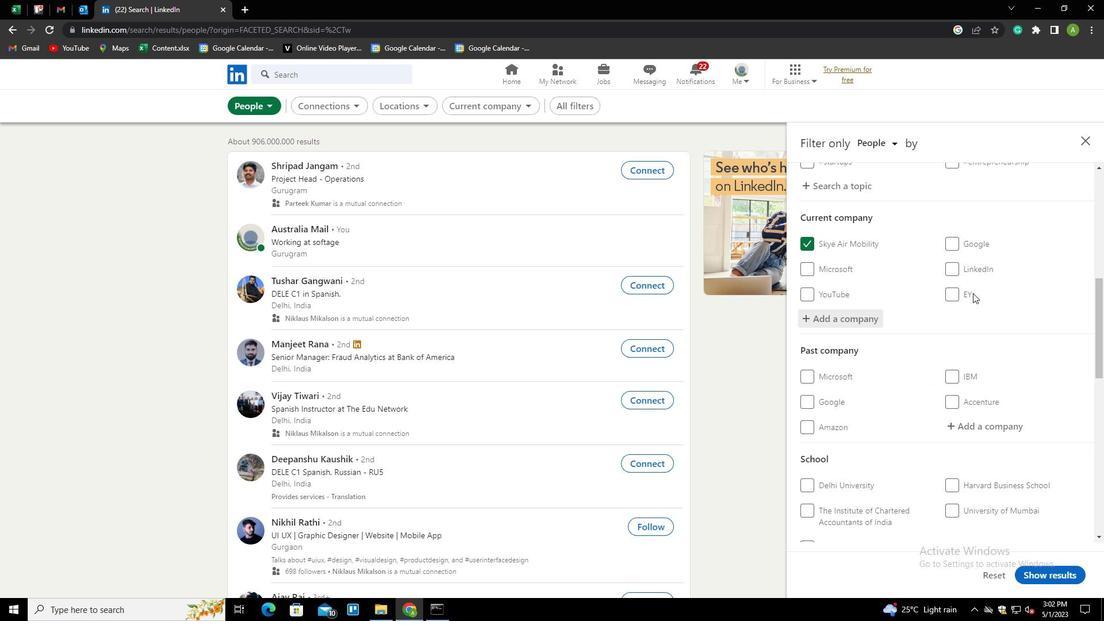 
Action: Mouse scrolled (973, 292) with delta (0, 0)
Screenshot: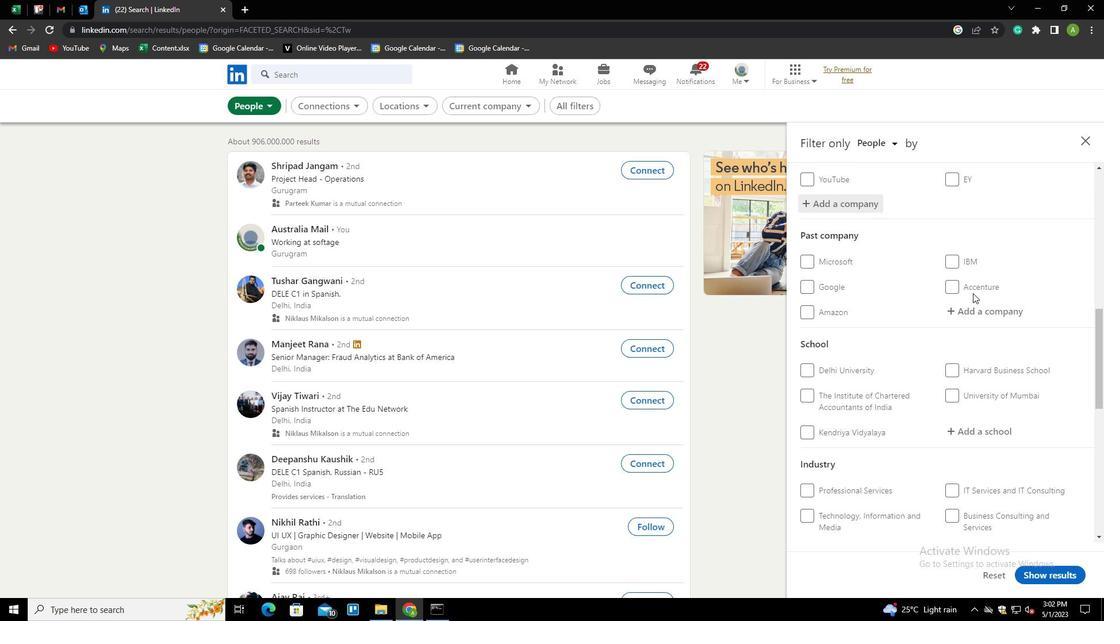 
Action: Mouse scrolled (973, 292) with delta (0, 0)
Screenshot: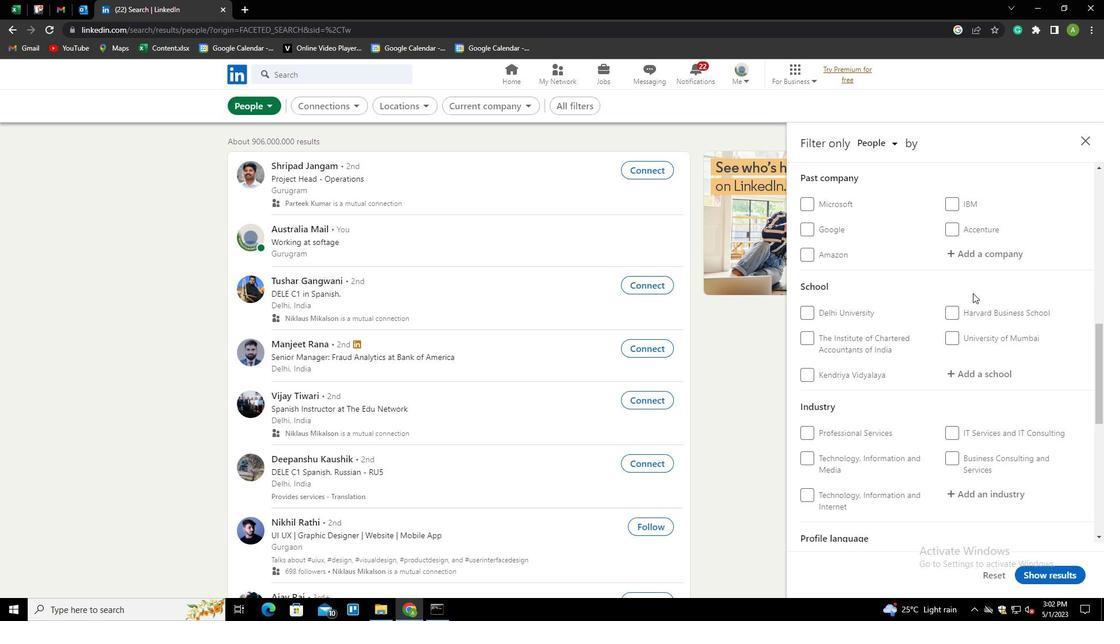 
Action: Mouse moved to (979, 322)
Screenshot: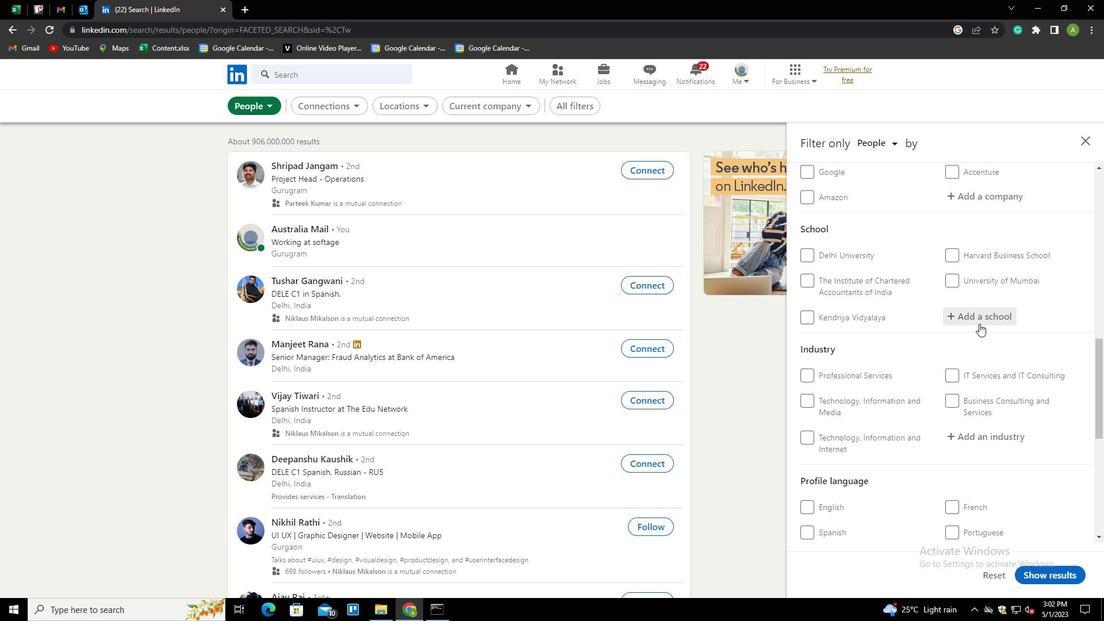 
Action: Mouse pressed left at (979, 322)
Screenshot: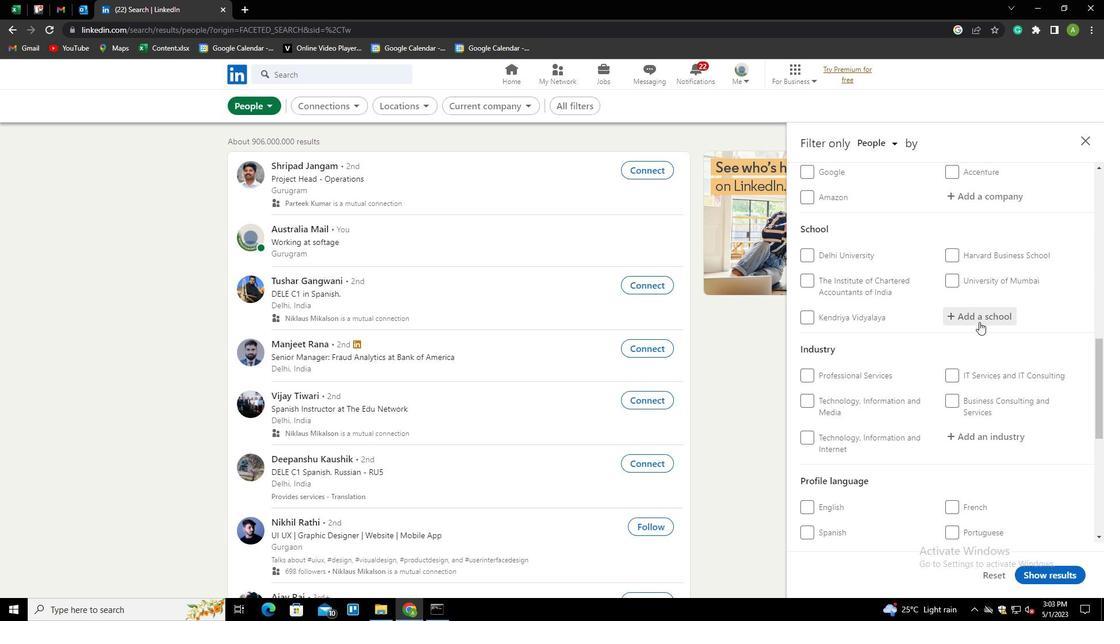 
Action: Key pressed <Key.shift>CEPT<Key.down><Key.enter>
Screenshot: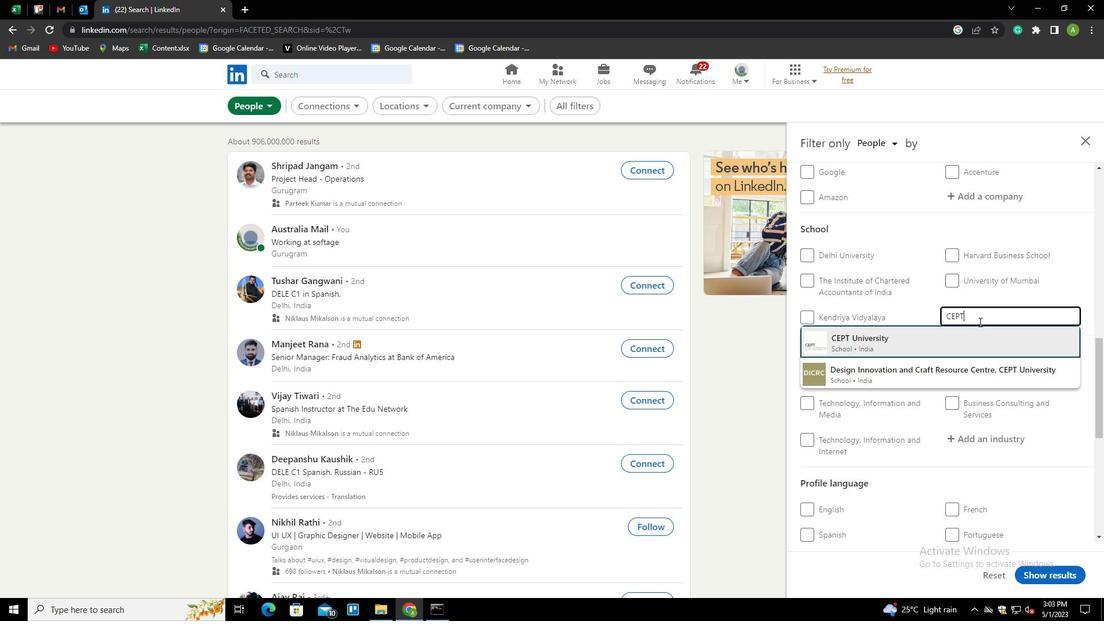 
Action: Mouse scrolled (979, 321) with delta (0, 0)
Screenshot: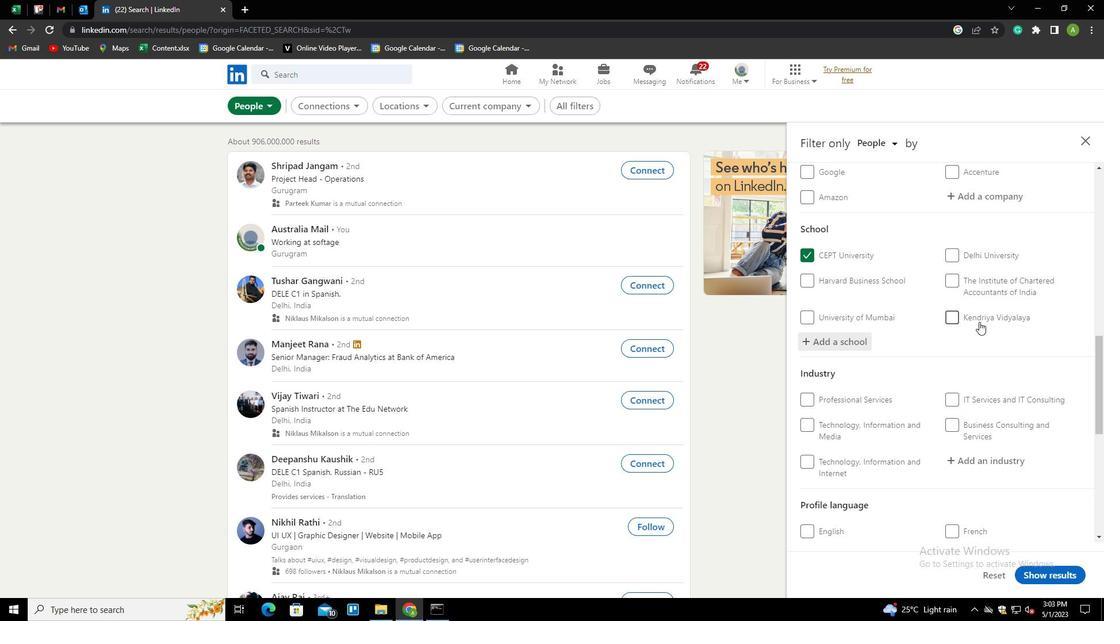 
Action: Mouse scrolled (979, 321) with delta (0, 0)
Screenshot: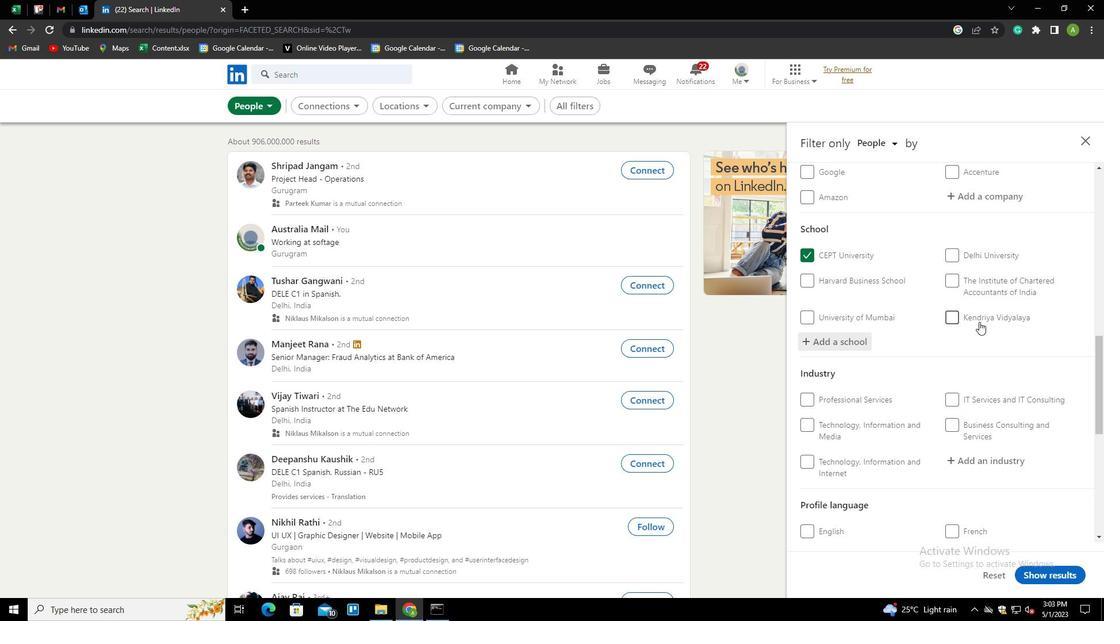 
Action: Mouse scrolled (979, 321) with delta (0, 0)
Screenshot: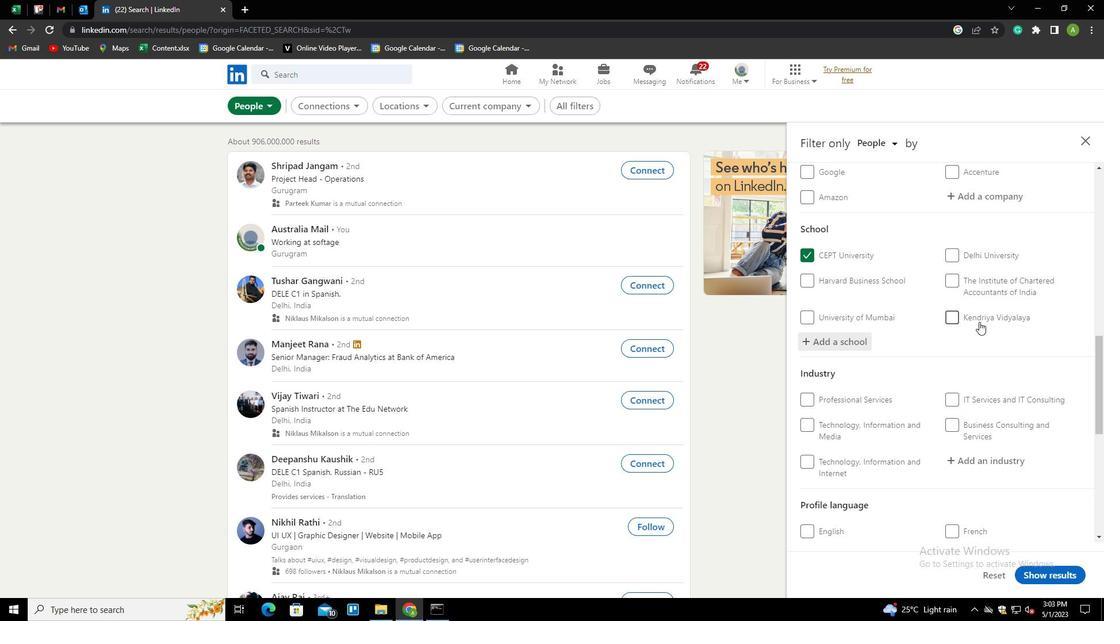 
Action: Mouse moved to (976, 290)
Screenshot: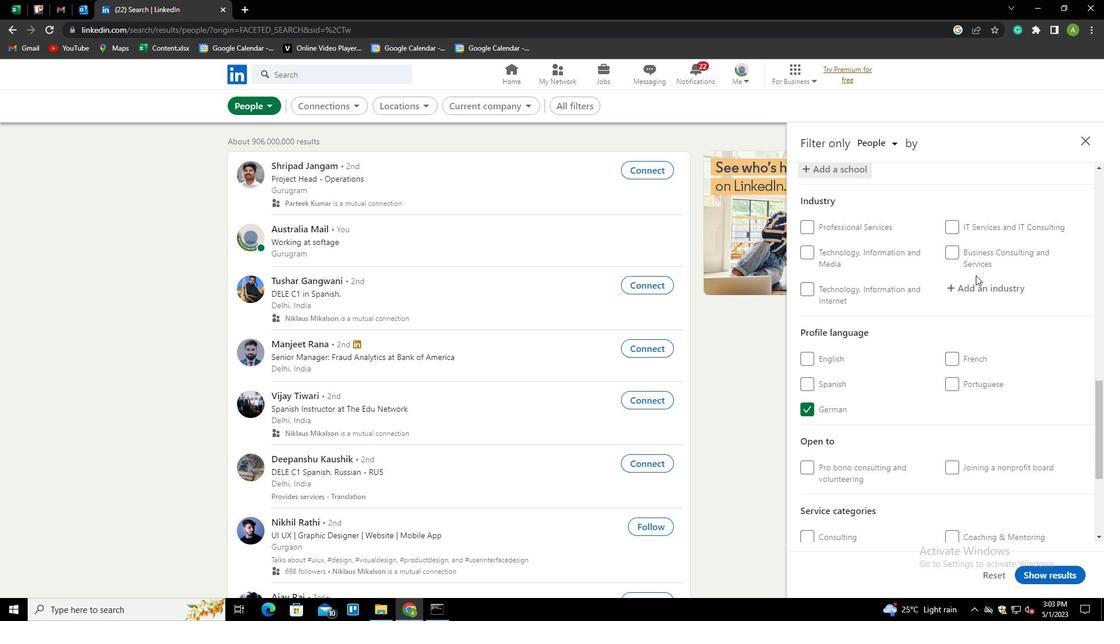 
Action: Mouse pressed left at (976, 290)
Screenshot: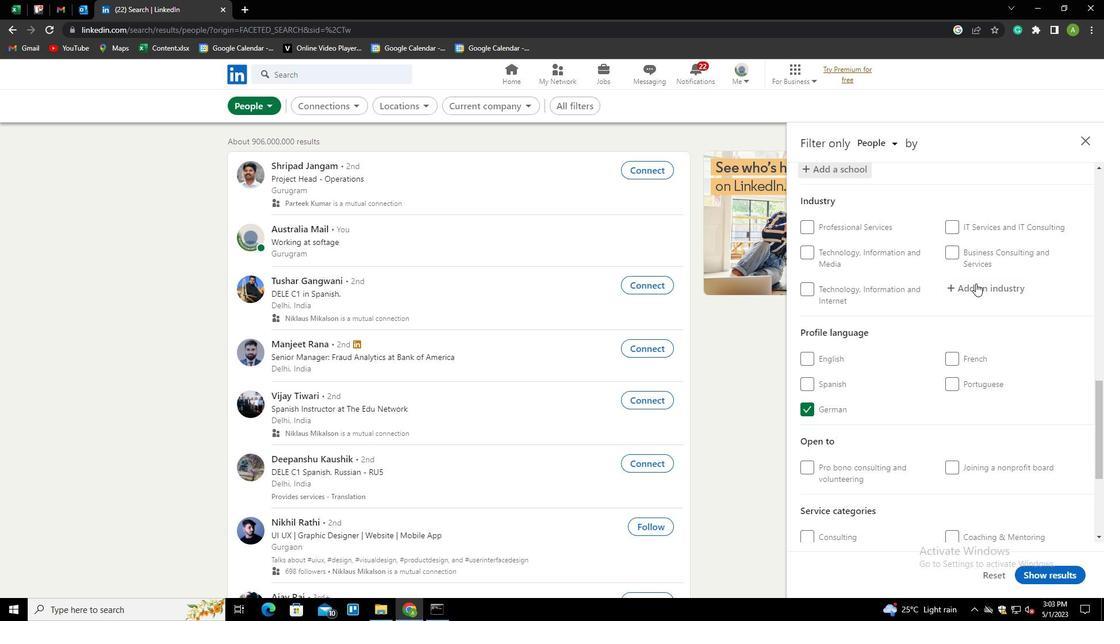
Action: Mouse moved to (975, 290)
Screenshot: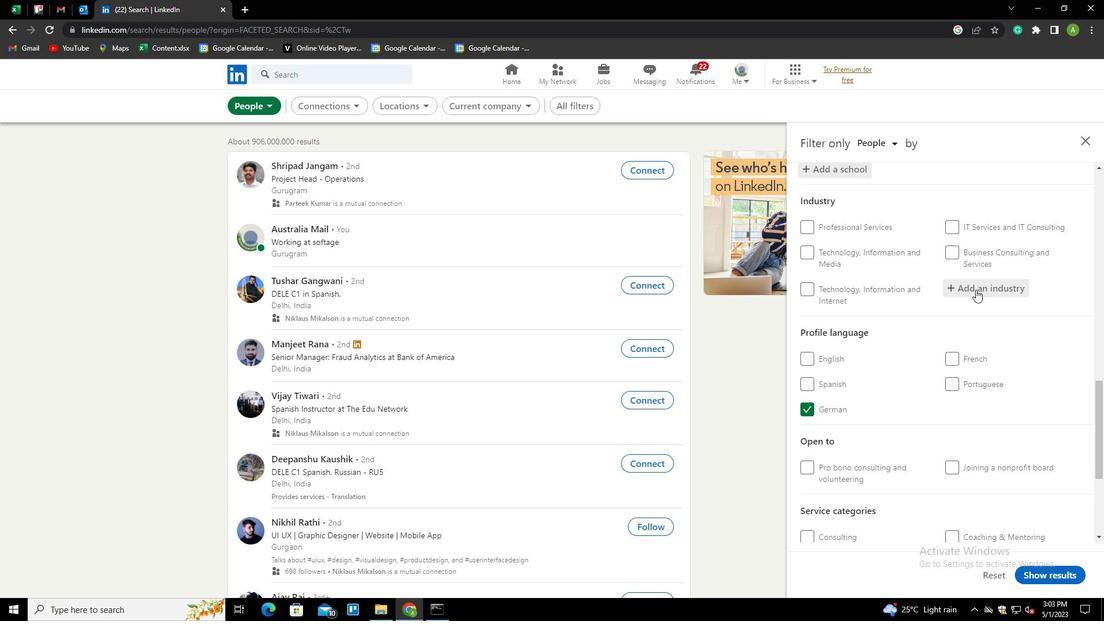 
Action: Key pressed <Key.shift>
Screenshot: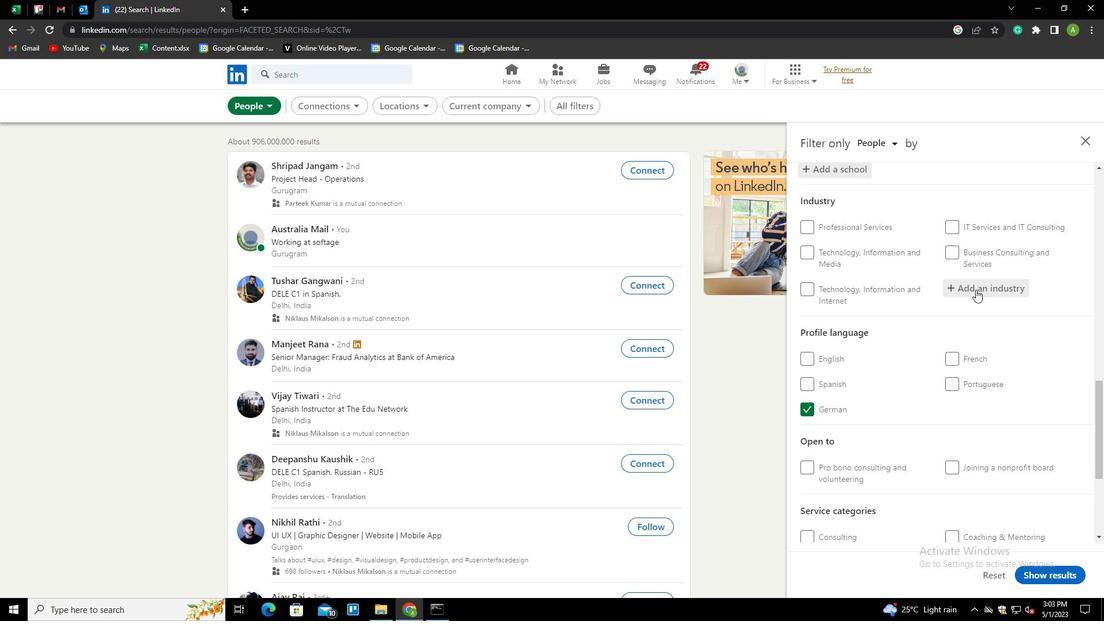 
Action: Mouse moved to (974, 291)
Screenshot: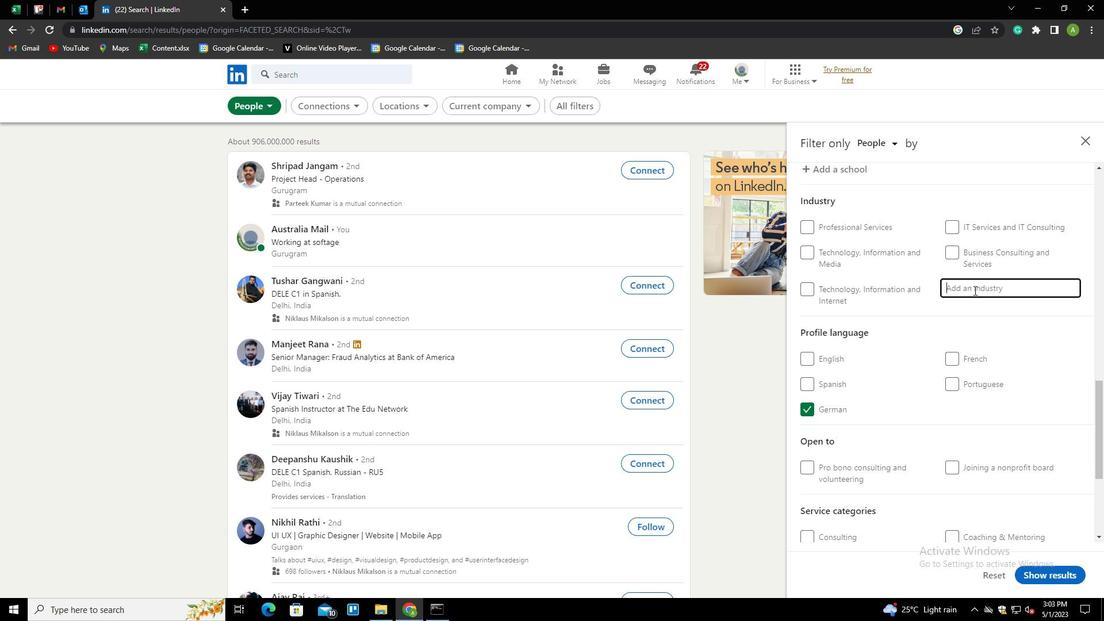 
Action: Key pressed T<Key.backspace>IT<Key.down><Key.down><Key.down><Key.down><Key.enter>
Screenshot: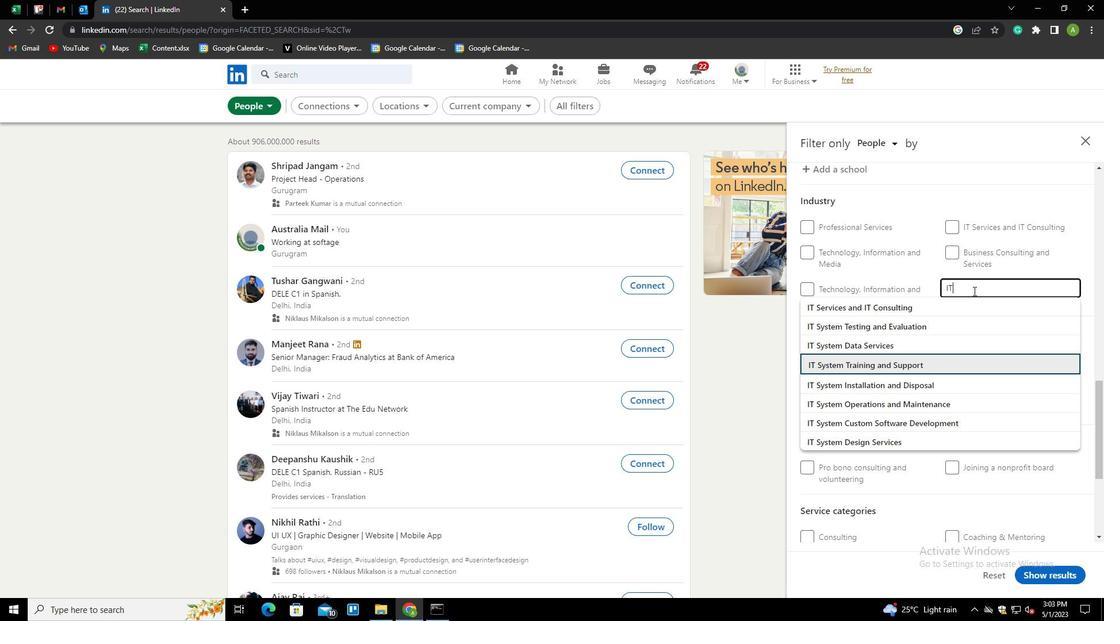 
Action: Mouse scrolled (974, 290) with delta (0, 0)
Screenshot: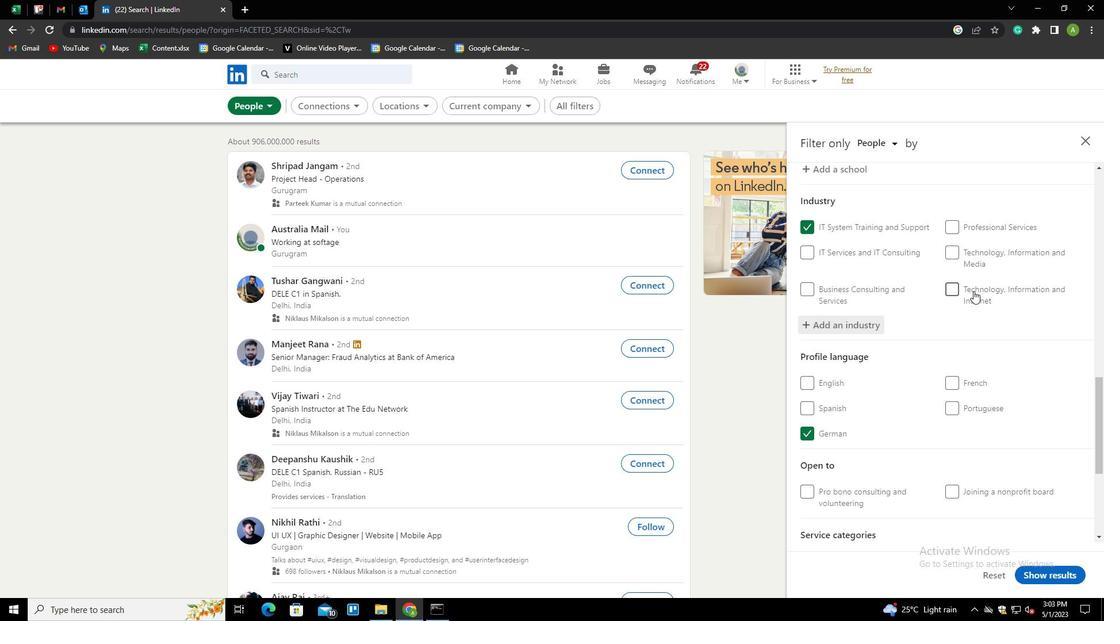 
Action: Mouse scrolled (974, 290) with delta (0, 0)
Screenshot: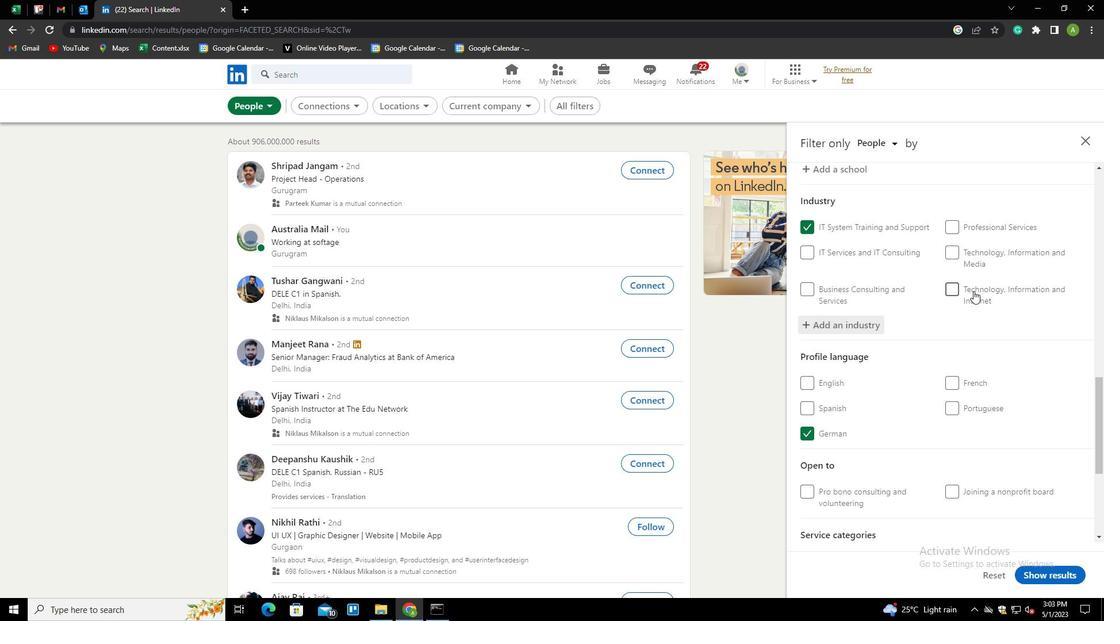 
Action: Mouse scrolled (974, 290) with delta (0, 0)
Screenshot: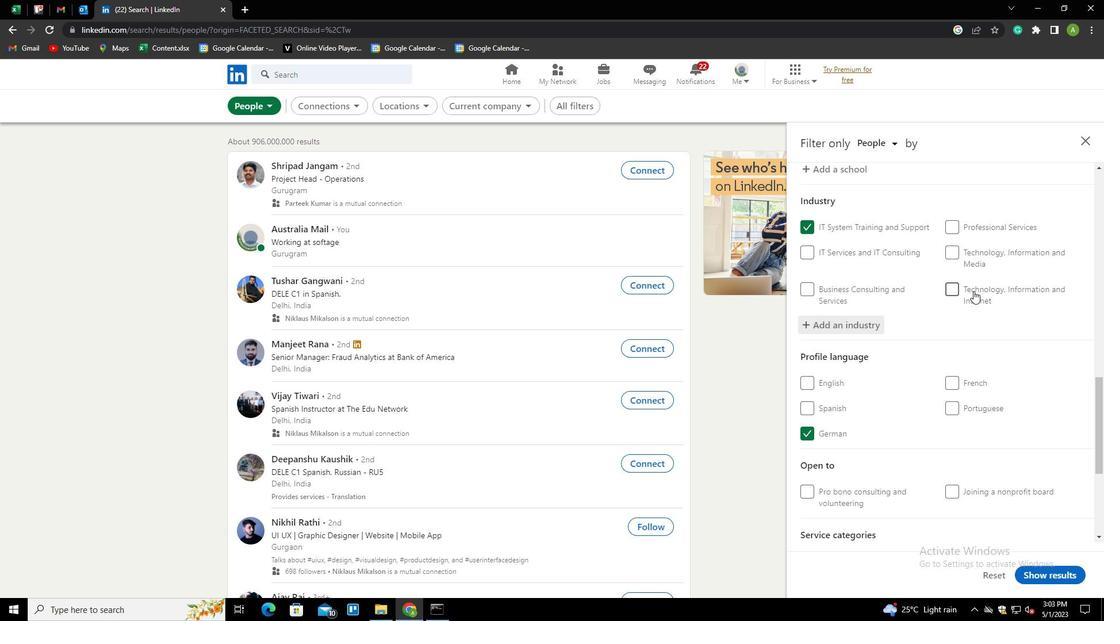 
Action: Mouse moved to (980, 436)
Screenshot: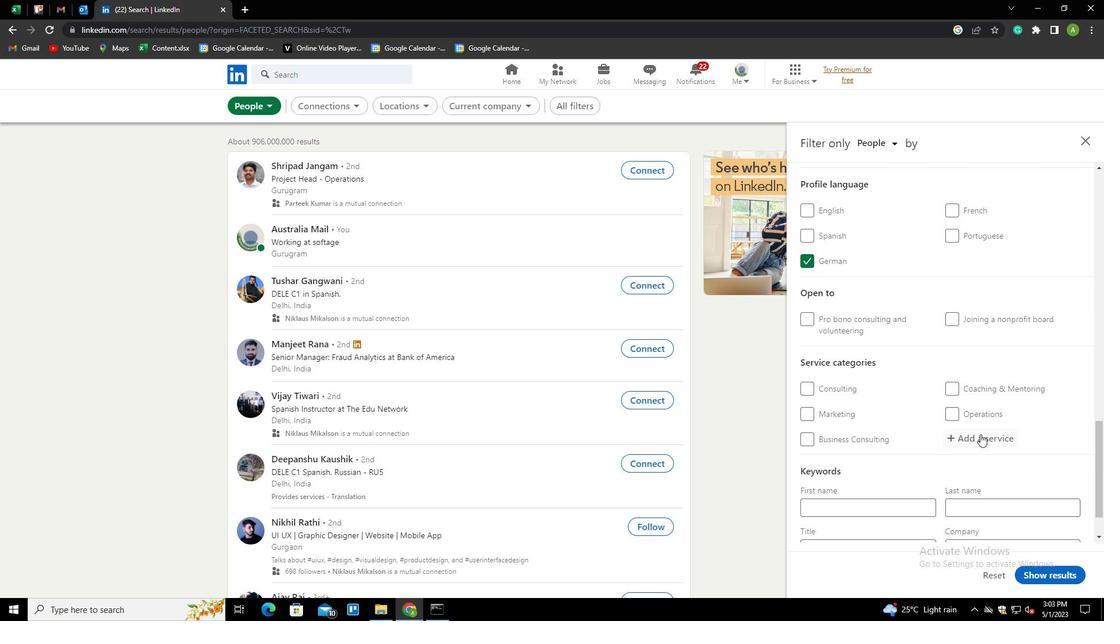 
Action: Mouse pressed left at (980, 436)
Screenshot: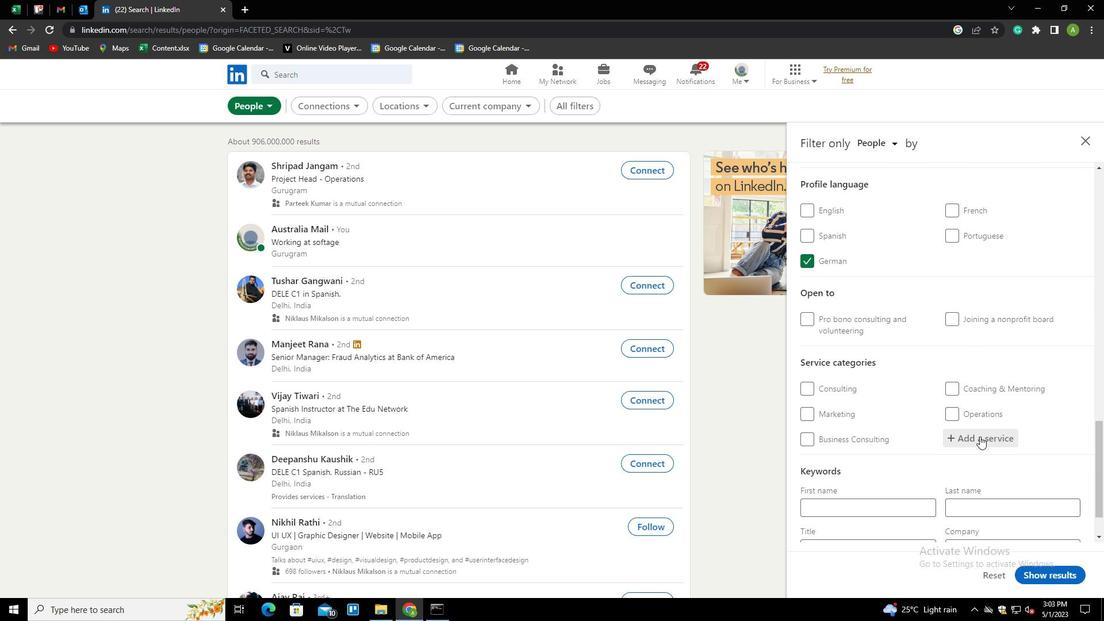 
Action: Mouse moved to (980, 436)
Screenshot: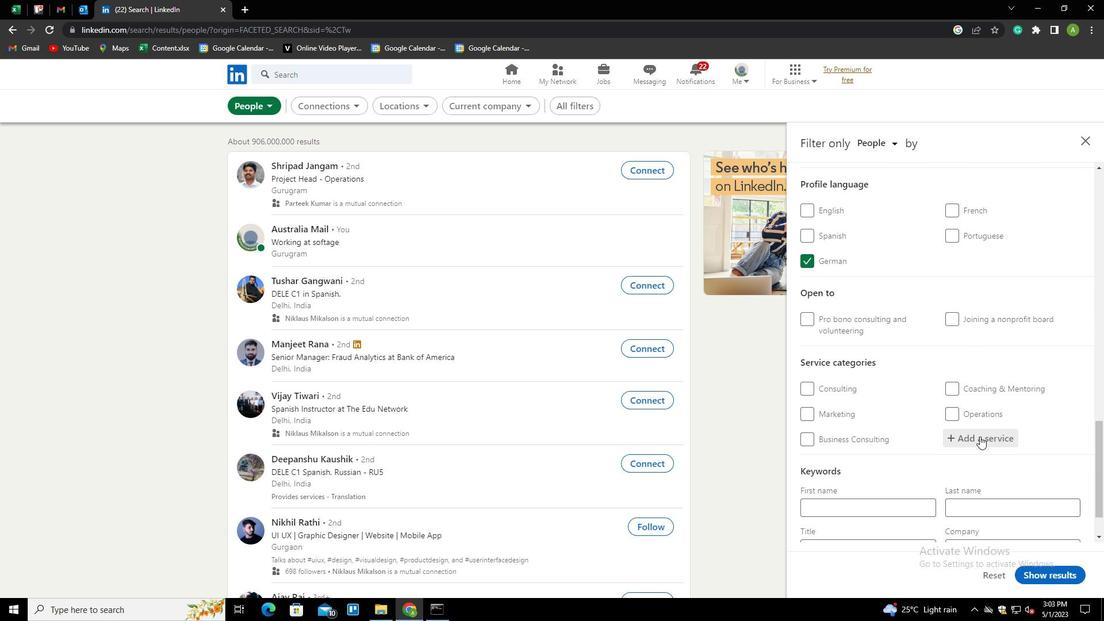 
Action: Key pressed <Key.shift>
Screenshot: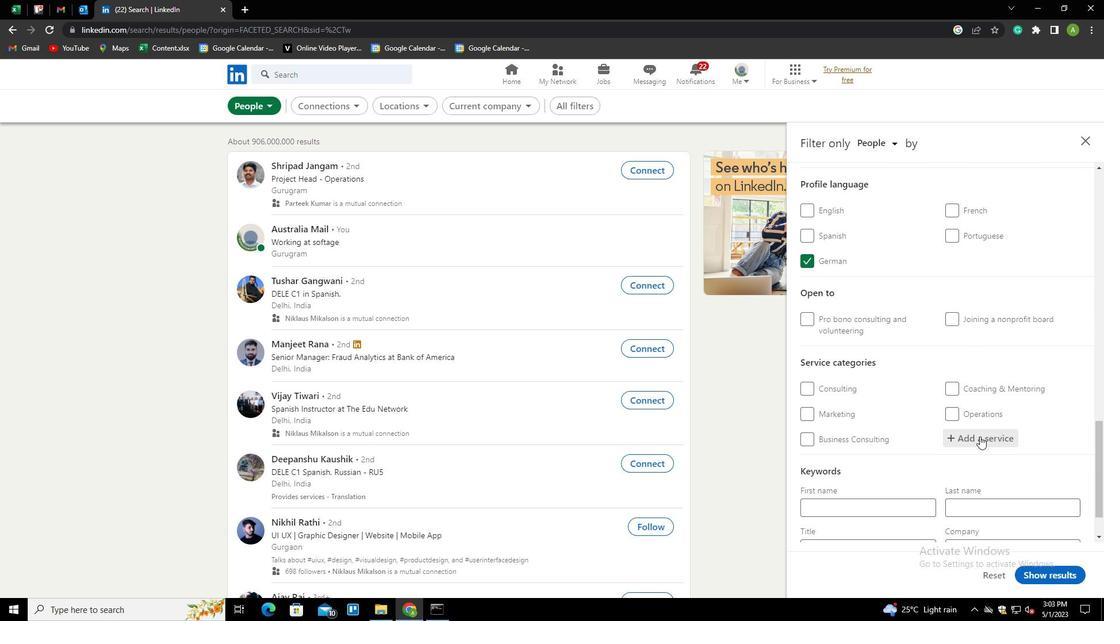 
Action: Mouse moved to (977, 437)
Screenshot: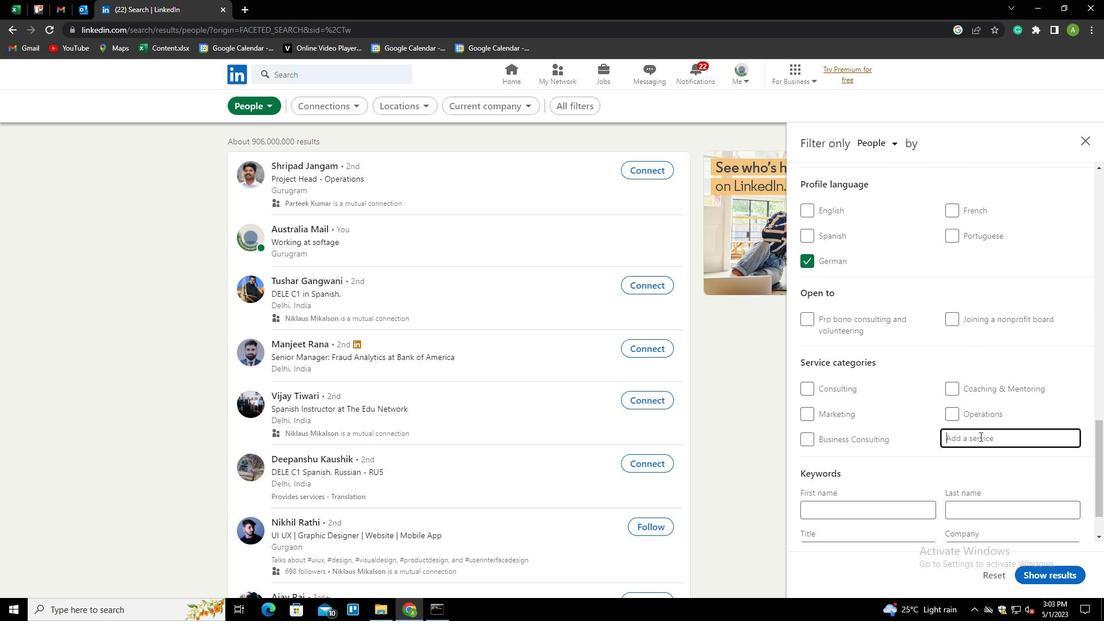 
Action: Key pressed <Key.shift>BOOK<Key.down><Key.enter>
Screenshot: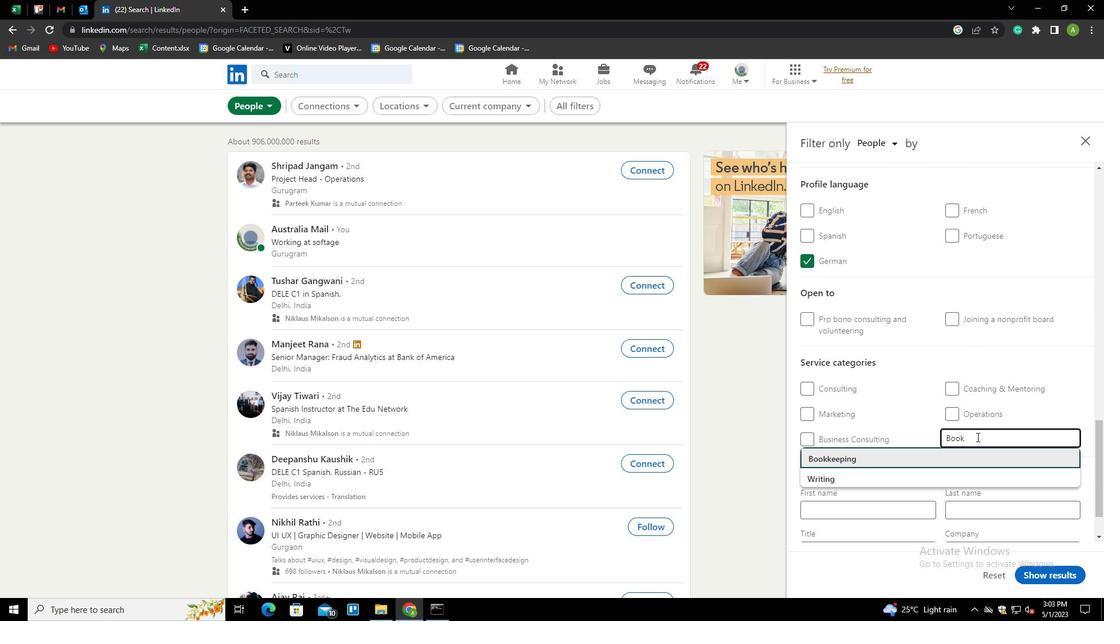 
Action: Mouse scrolled (977, 436) with delta (0, 0)
Screenshot: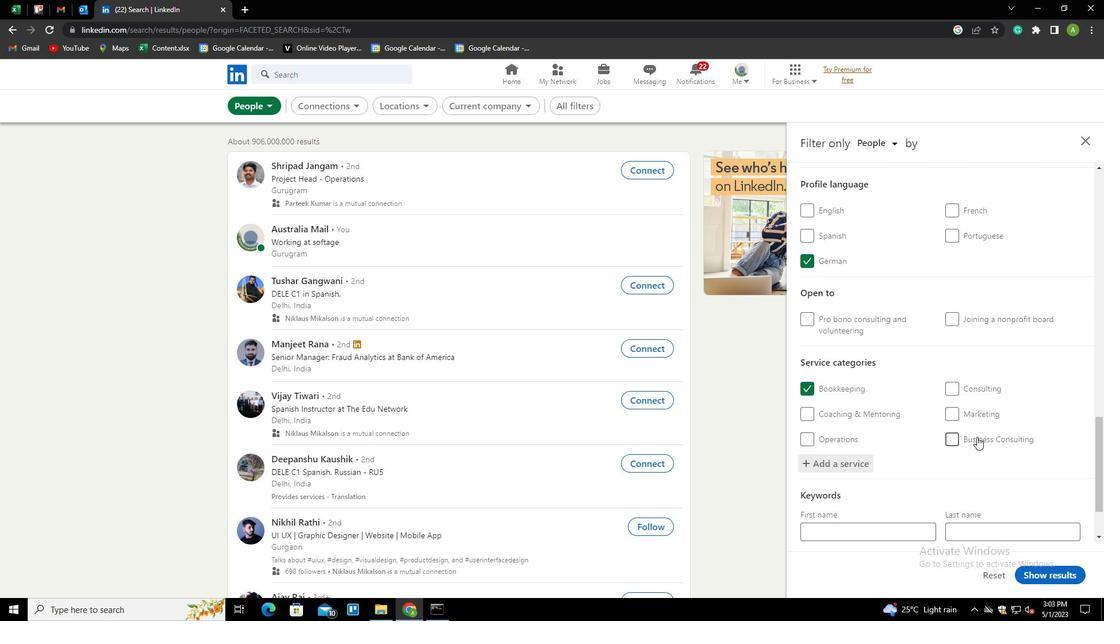 
Action: Mouse scrolled (977, 436) with delta (0, 0)
Screenshot: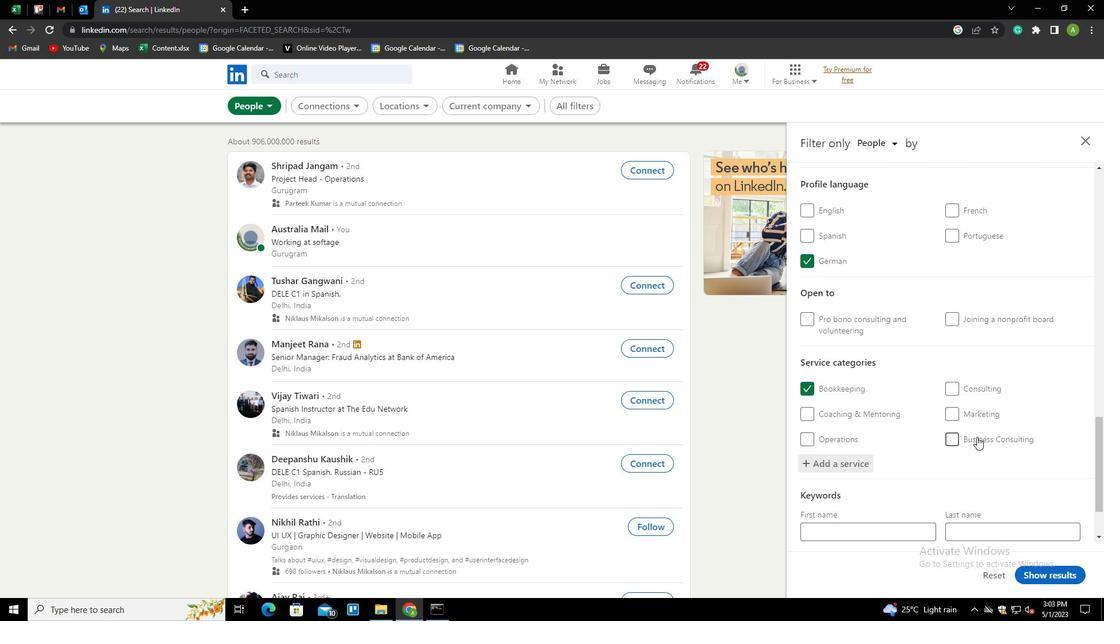 
Action: Mouse scrolled (977, 436) with delta (0, 0)
Screenshot: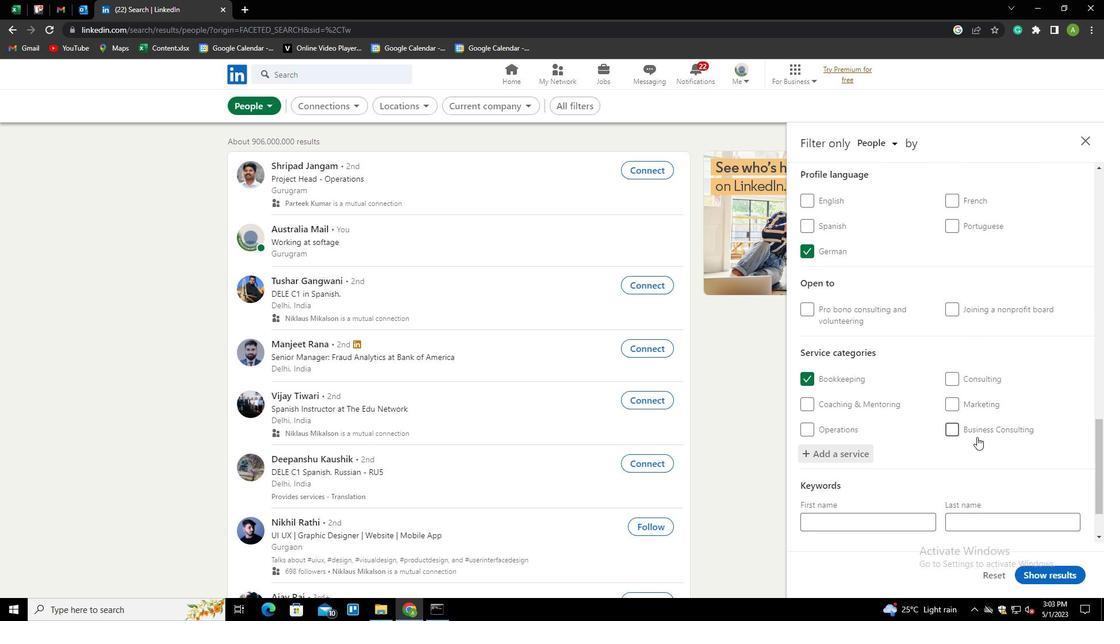 
Action: Mouse moved to (860, 493)
Screenshot: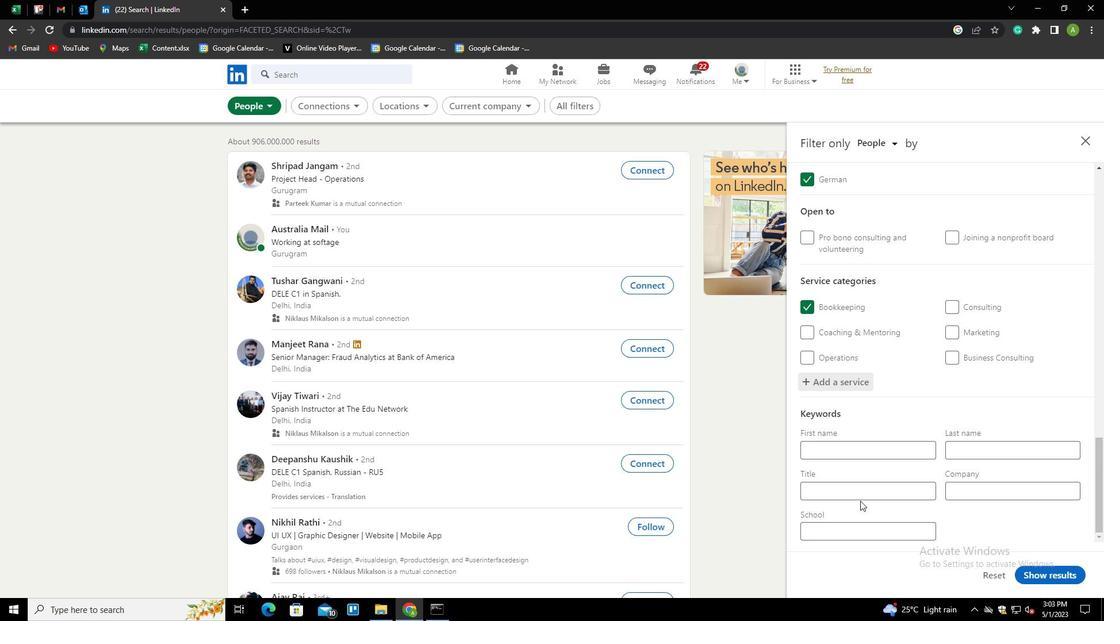 
Action: Mouse pressed left at (860, 493)
Screenshot: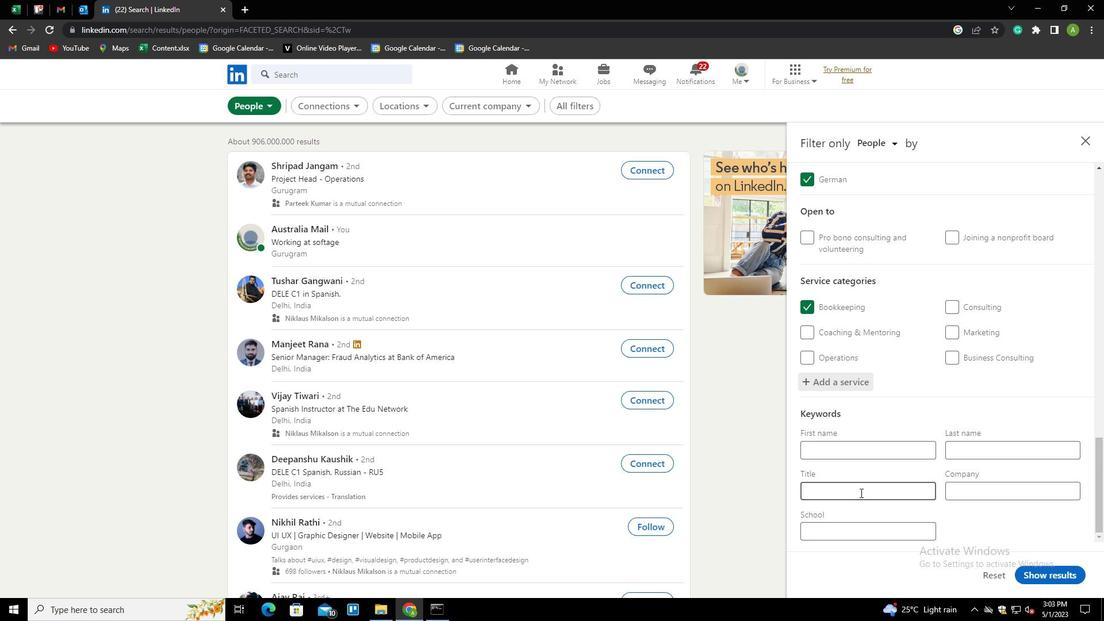 
Action: Key pressed <Key.shift><Key.shift><Key.shift><Key.shift><Key.shift><Key.shift><Key.shift><Key.shift><Key.shift>WELL<Key.space><Key.shift>DRILLER
Screenshot: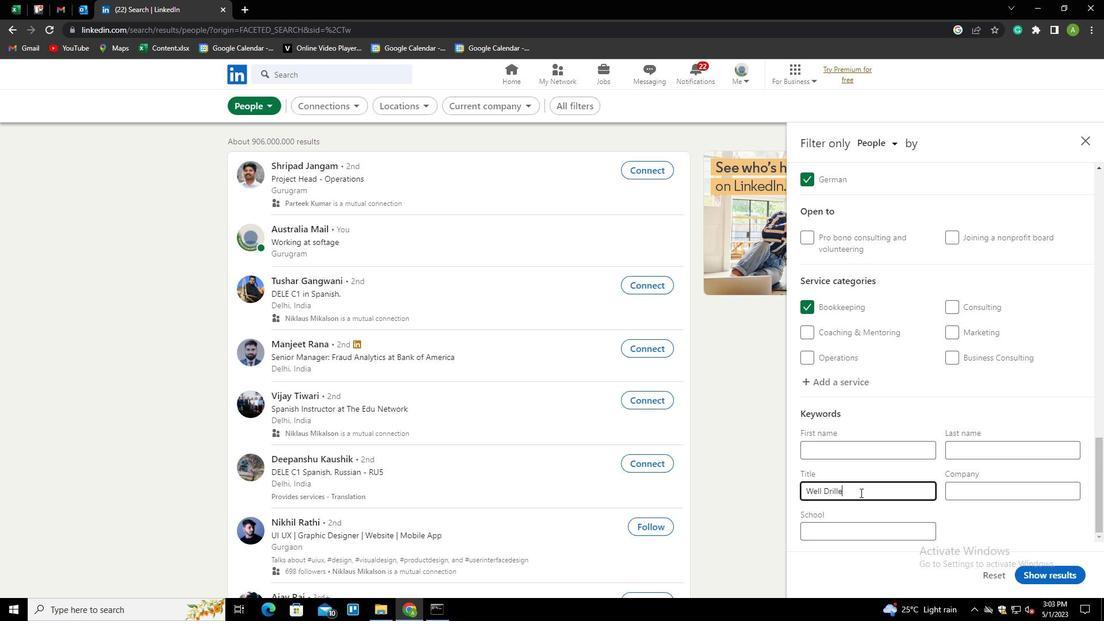 
Action: Mouse moved to (1028, 517)
Screenshot: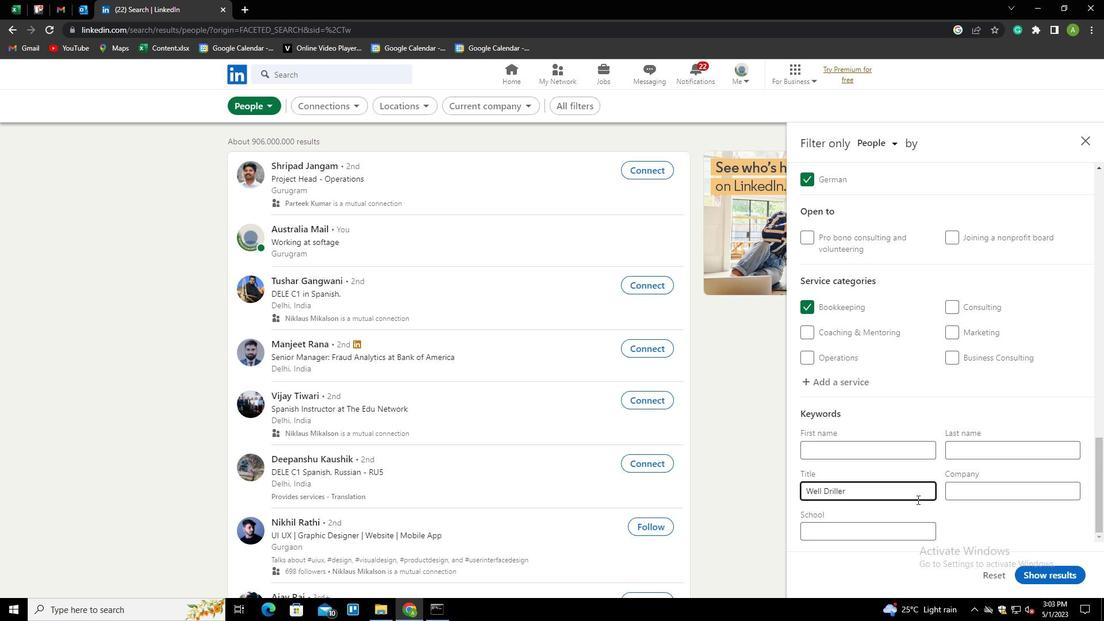 
Action: Mouse pressed left at (1028, 517)
Screenshot: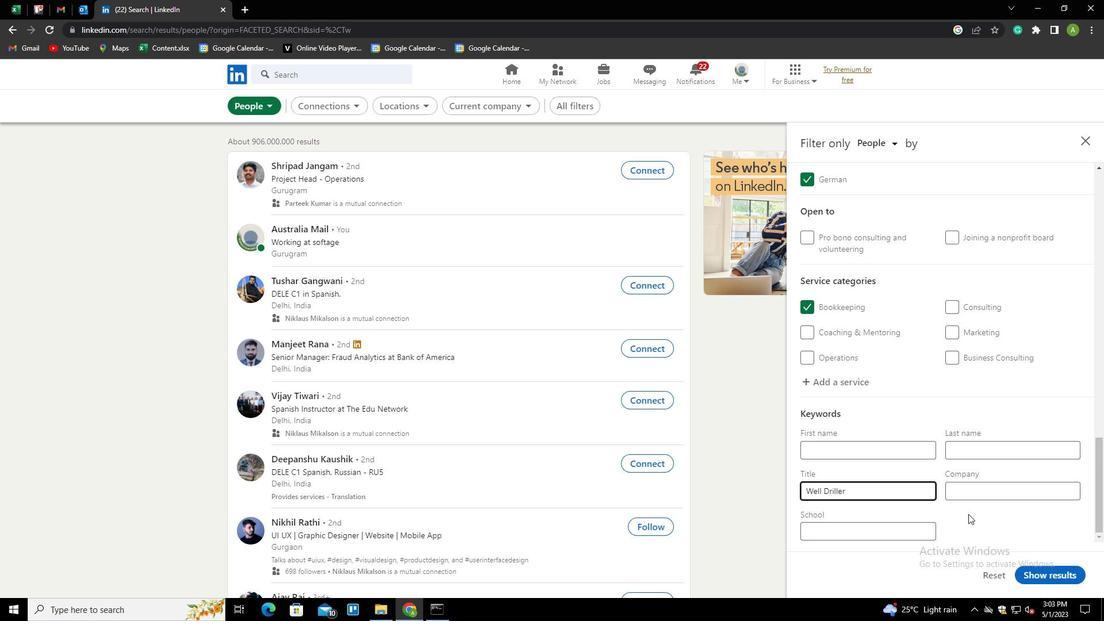 
Action: Mouse moved to (1032, 577)
Screenshot: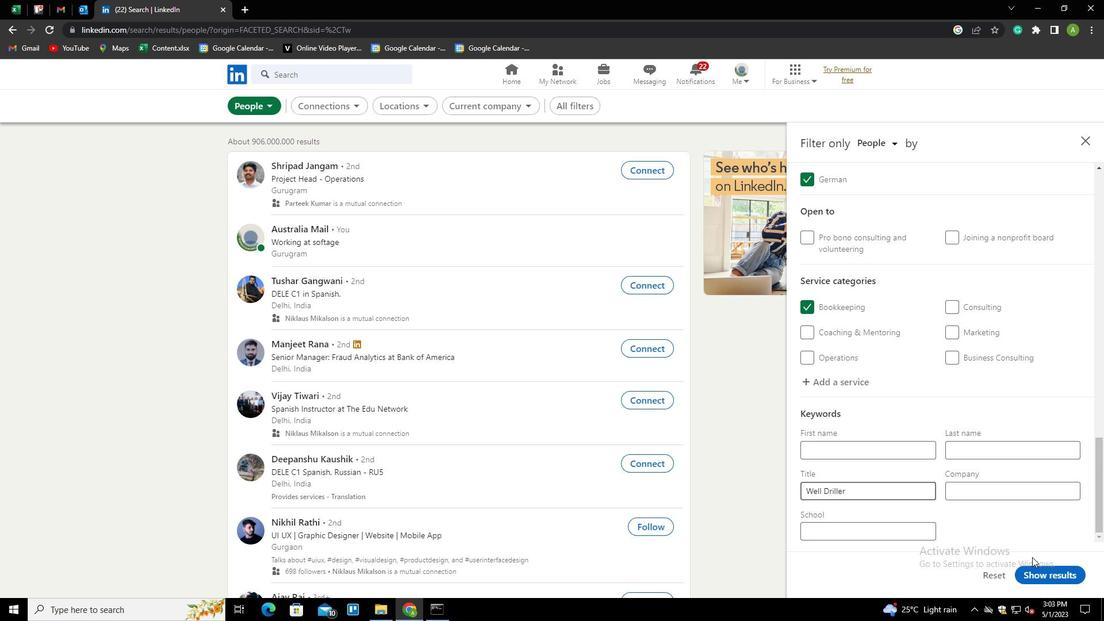 
Action: Mouse pressed left at (1032, 577)
Screenshot: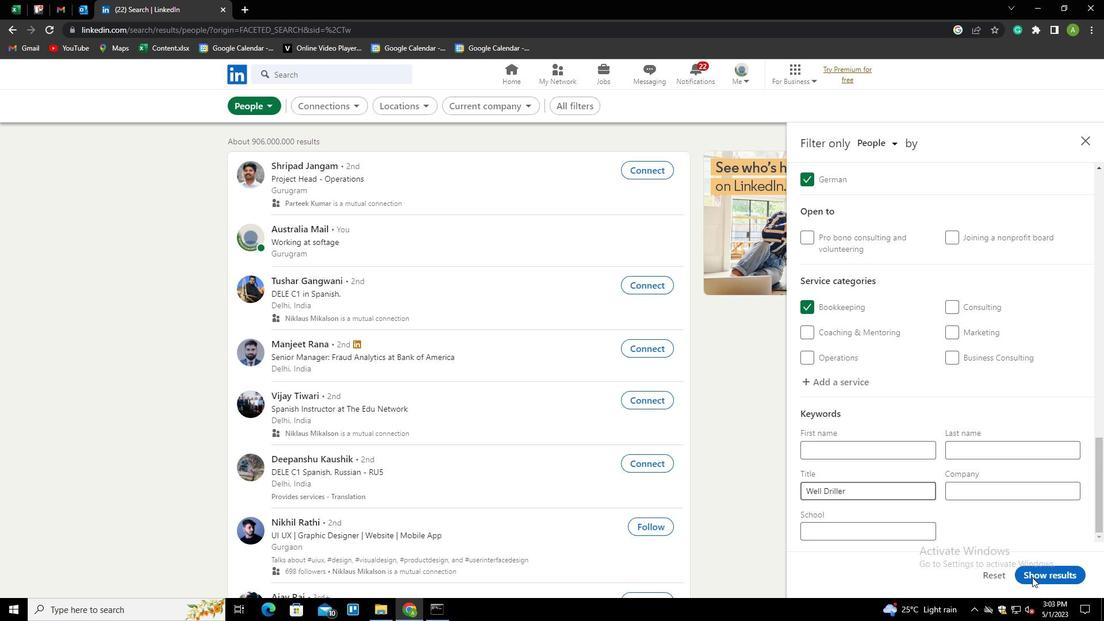 
